 Task: Look for space in Nedumangād, India from 9th June, 2023 to 11th June, 2023 for 2 adults in price range Rs.6000 to Rs.10000. Place can be entire place with 2 bedrooms having 2 beds and 1 bathroom. Property type can be house, flat, guest house. Amenities needed are: wifi, washing machine. Booking option can be shelf check-in. Required host language is English.
Action: Mouse moved to (423, 64)
Screenshot: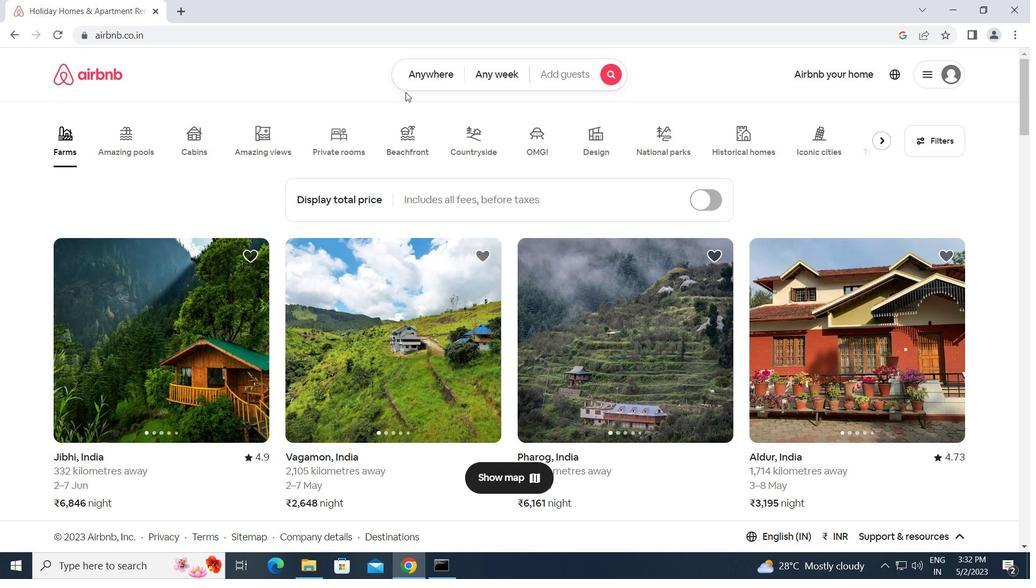 
Action: Mouse pressed left at (423, 64)
Screenshot: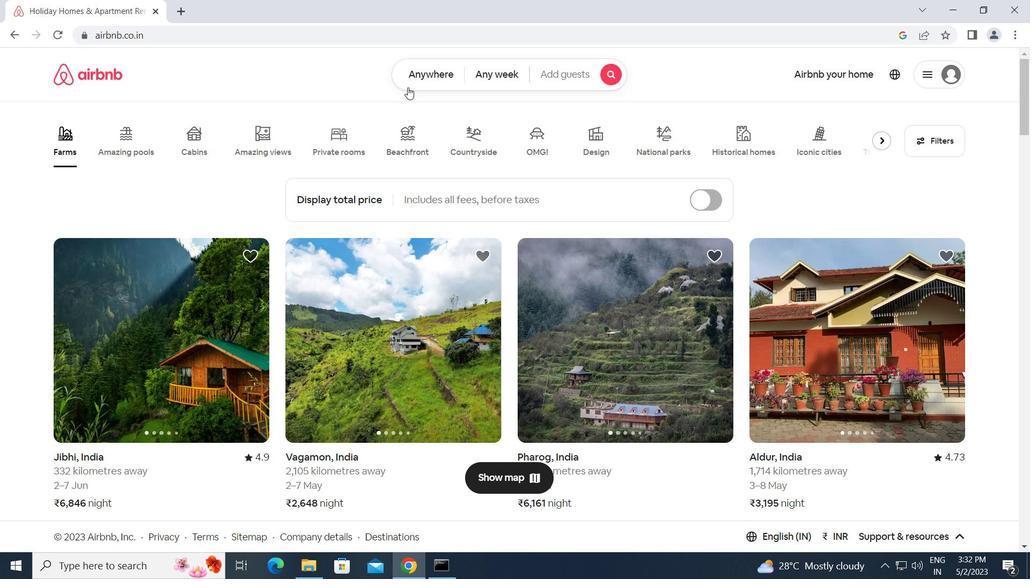 
Action: Mouse moved to (357, 119)
Screenshot: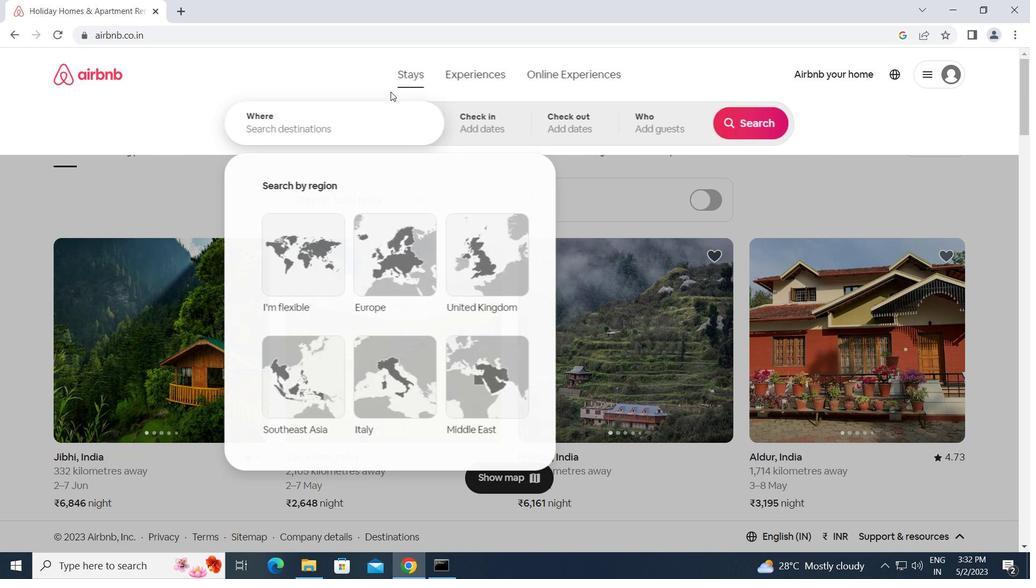 
Action: Mouse pressed left at (357, 119)
Screenshot: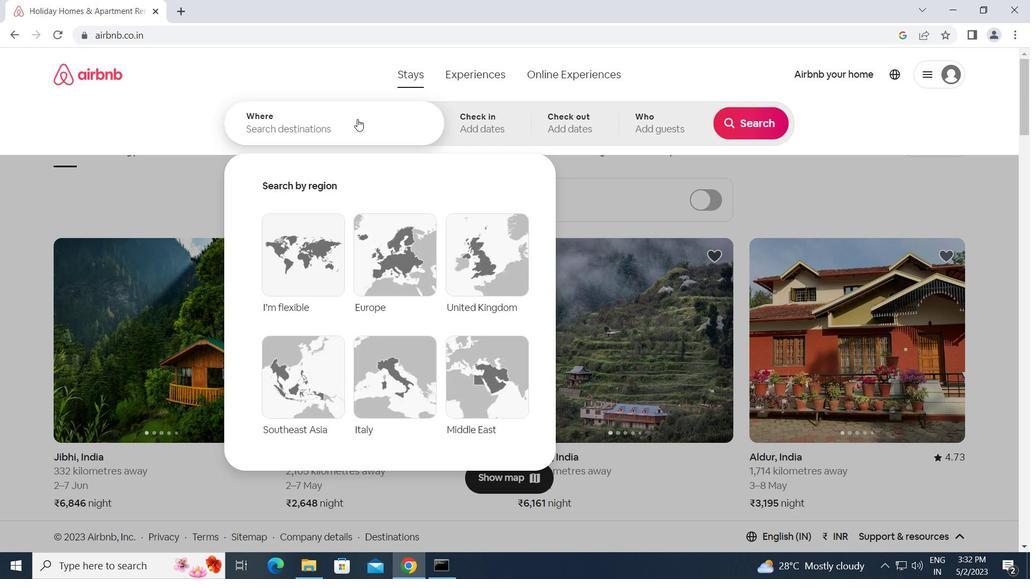 
Action: Key pressed n<Key.caps_lock>edumangad,<Key.space><Key.caps_lock>i<Key.caps_lock>ndia<Key.enter>
Screenshot: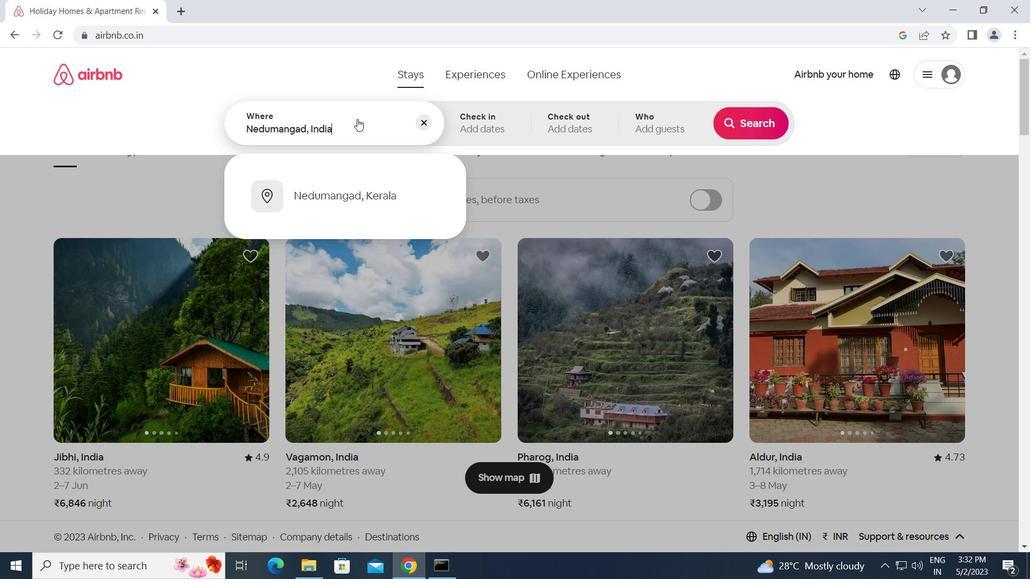 
Action: Mouse moved to (698, 319)
Screenshot: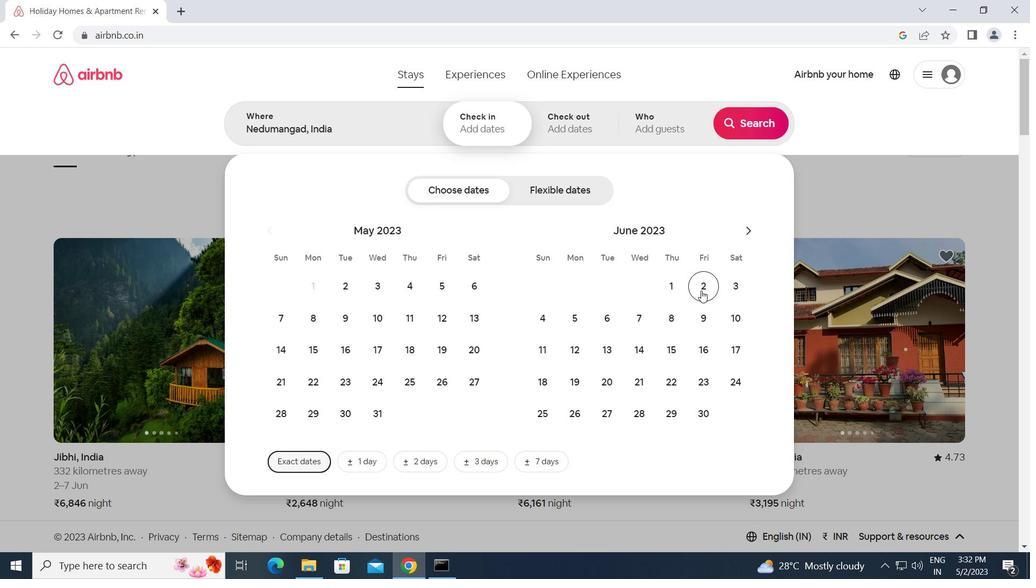 
Action: Mouse pressed left at (698, 319)
Screenshot: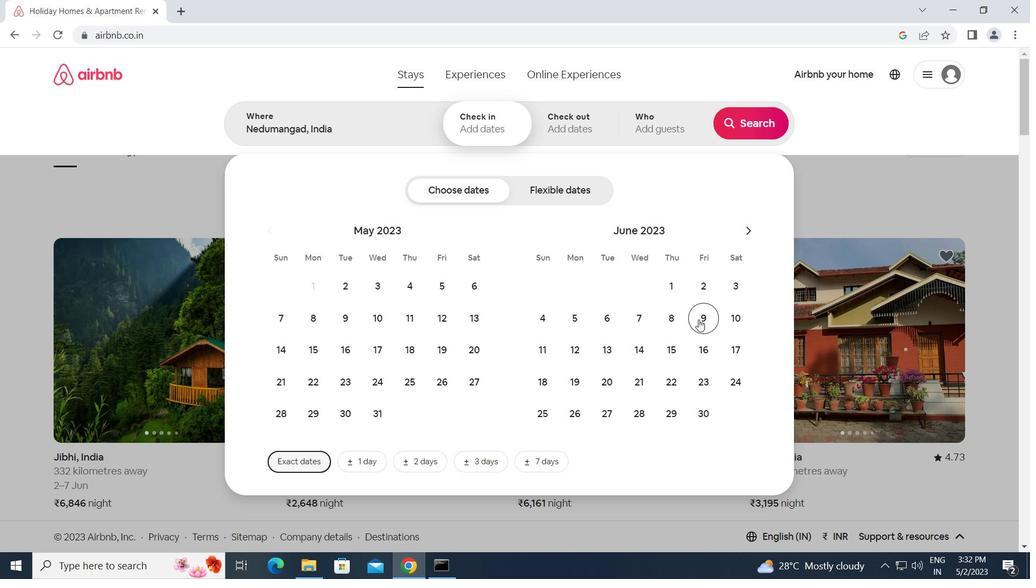 
Action: Mouse moved to (541, 348)
Screenshot: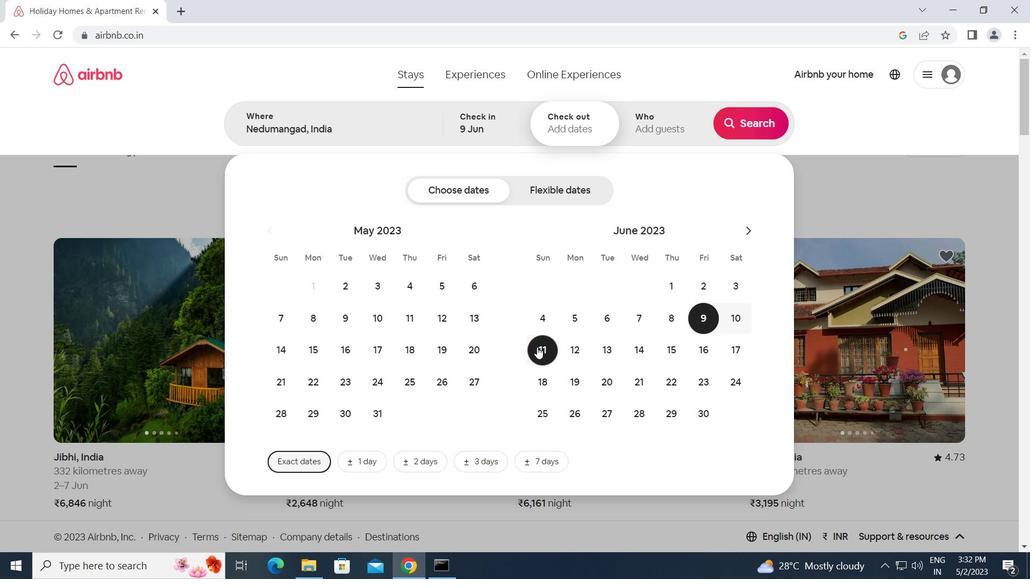 
Action: Mouse pressed left at (541, 348)
Screenshot: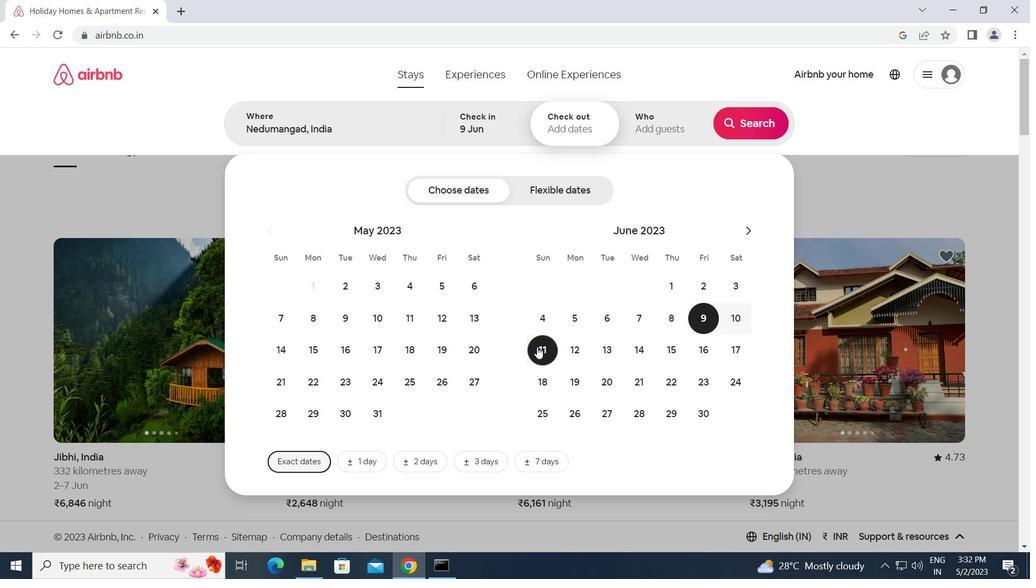 
Action: Mouse moved to (649, 121)
Screenshot: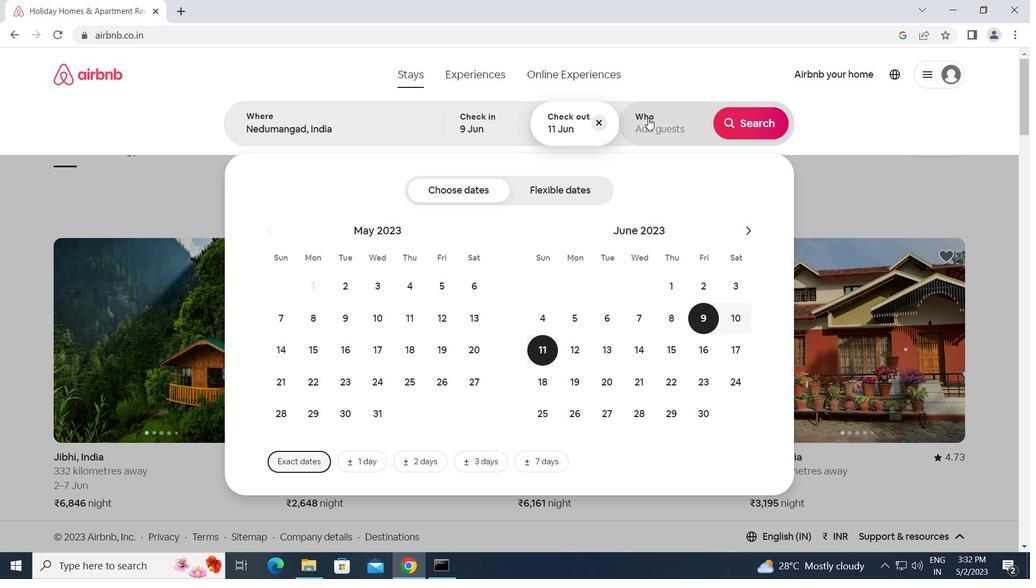 
Action: Mouse pressed left at (649, 121)
Screenshot: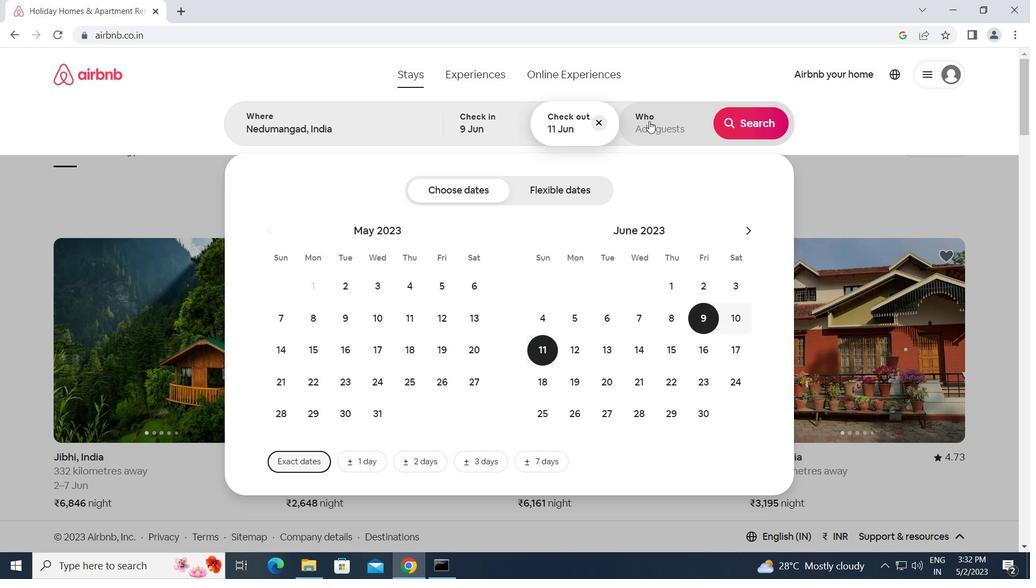 
Action: Mouse moved to (762, 196)
Screenshot: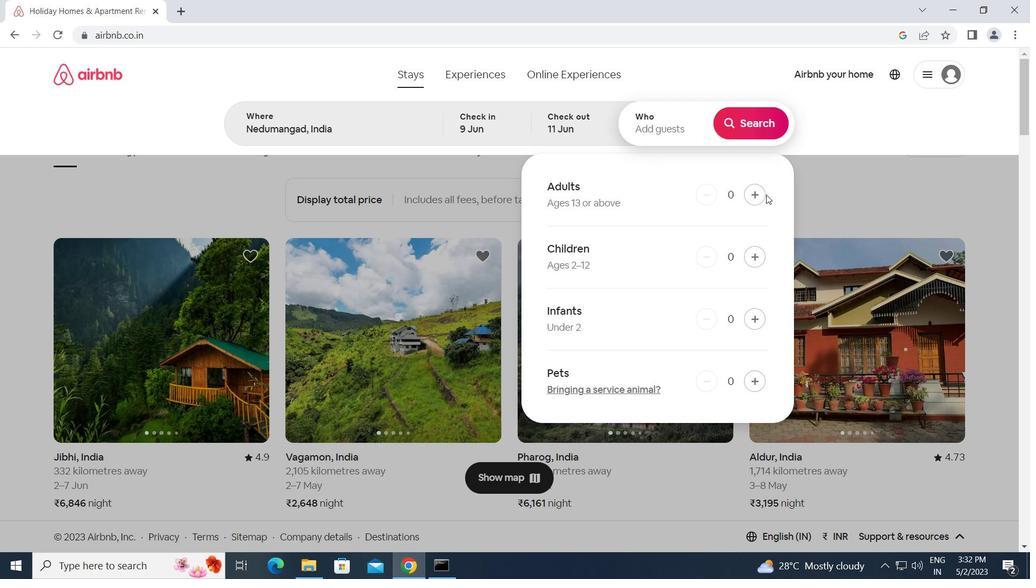 
Action: Mouse pressed left at (762, 196)
Screenshot: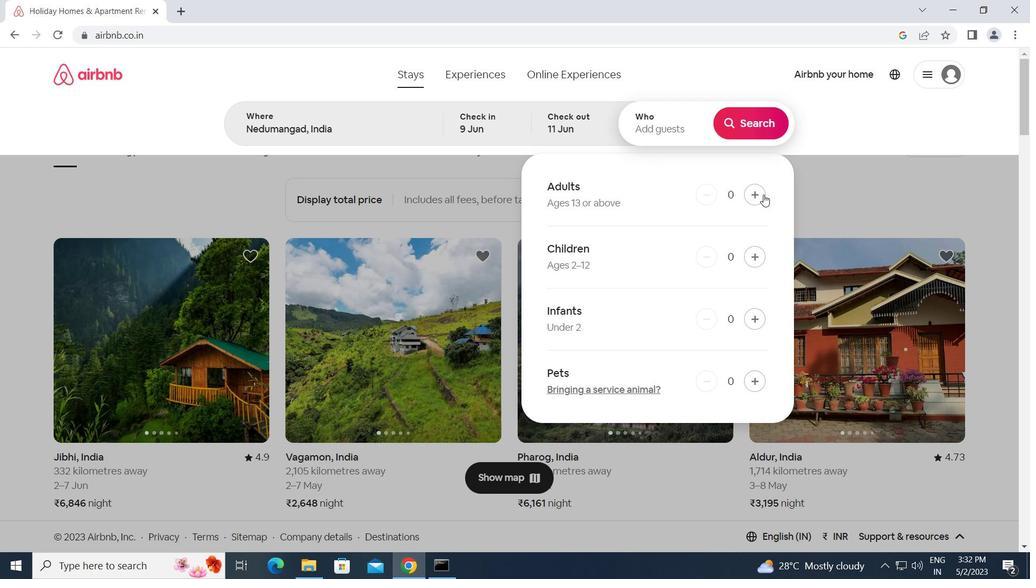 
Action: Mouse moved to (761, 196)
Screenshot: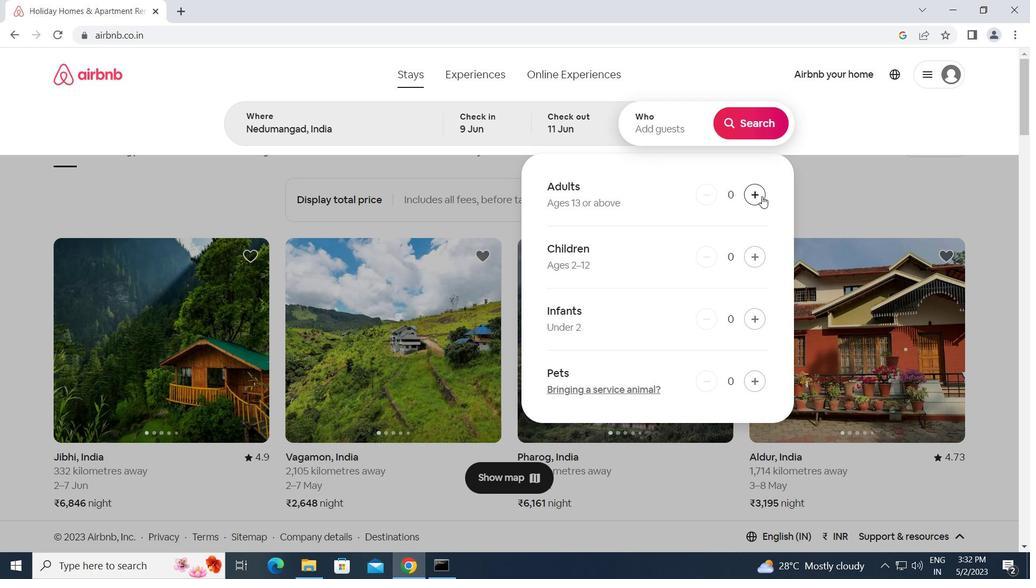 
Action: Mouse pressed left at (761, 196)
Screenshot: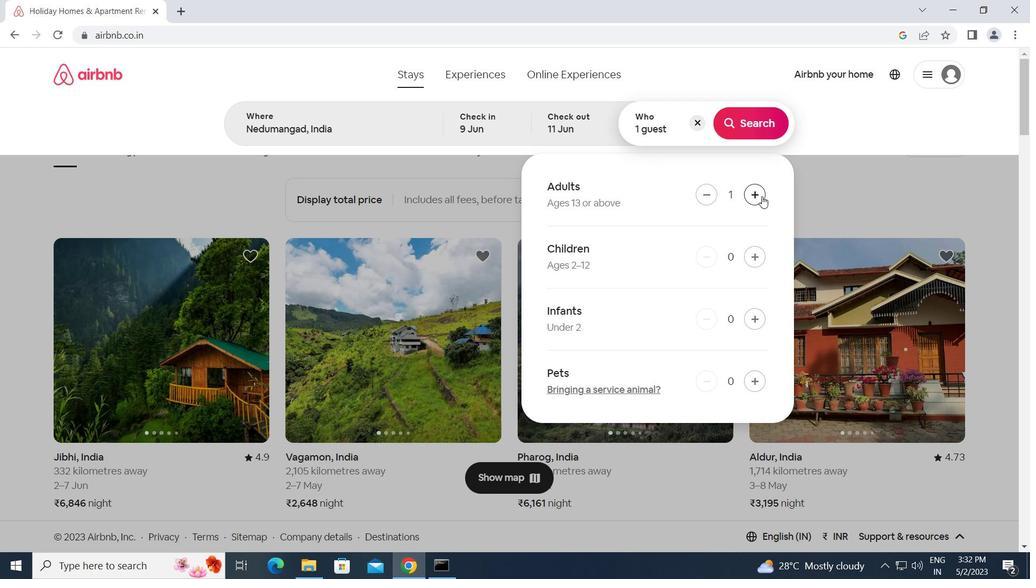 
Action: Mouse moved to (742, 126)
Screenshot: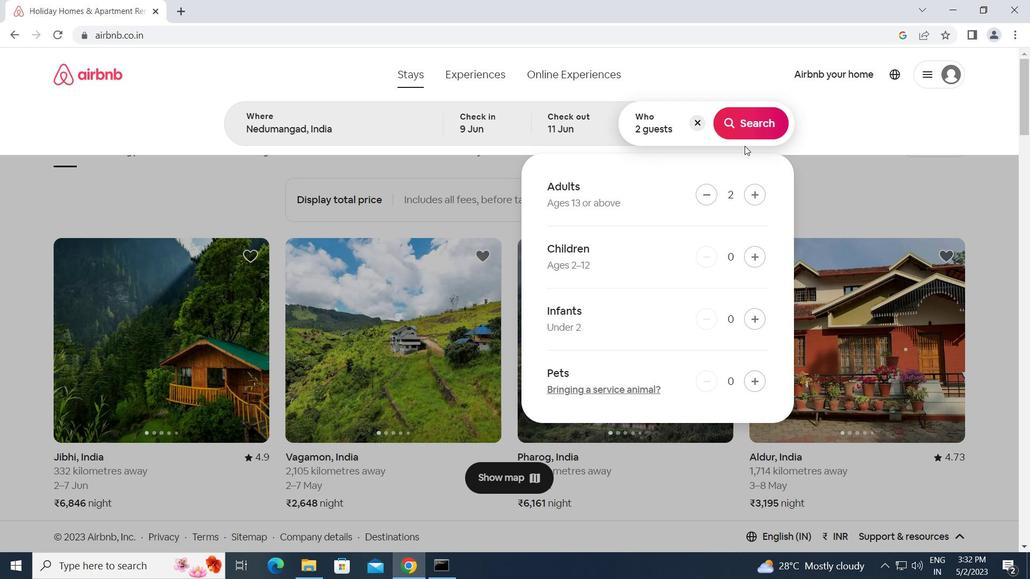 
Action: Mouse pressed left at (742, 126)
Screenshot: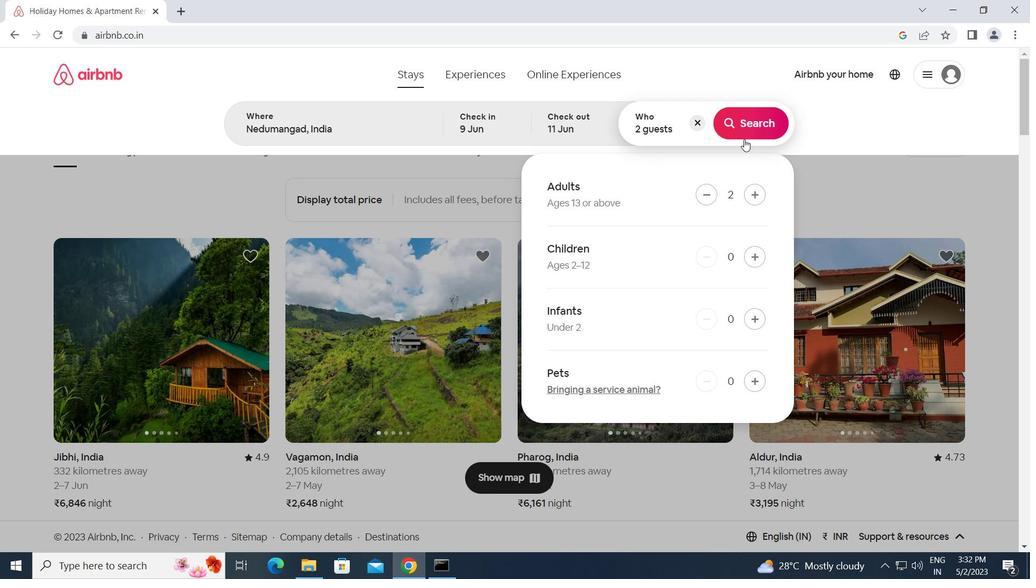
Action: Mouse moved to (983, 129)
Screenshot: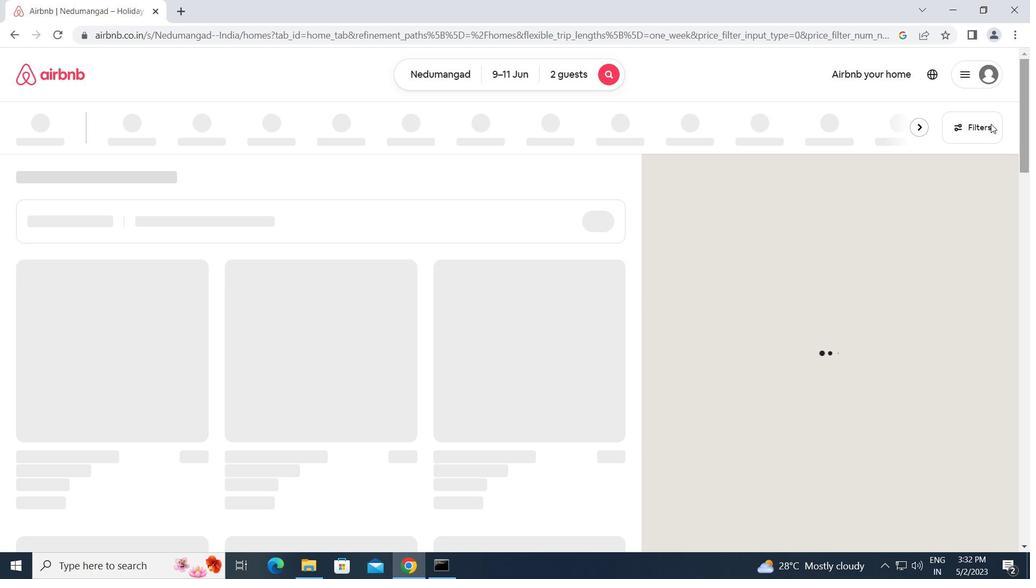 
Action: Mouse pressed left at (983, 129)
Screenshot: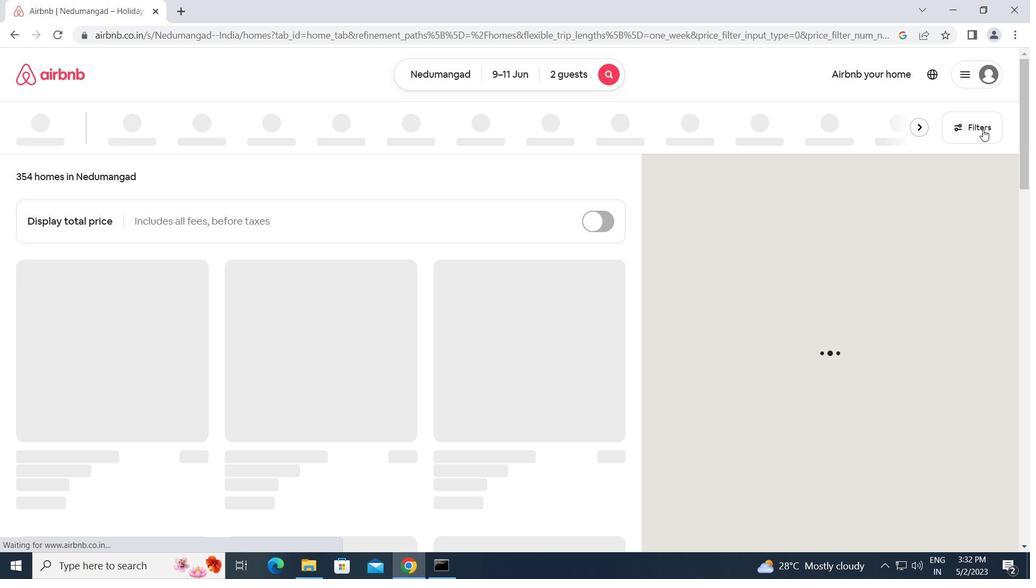 
Action: Mouse moved to (346, 299)
Screenshot: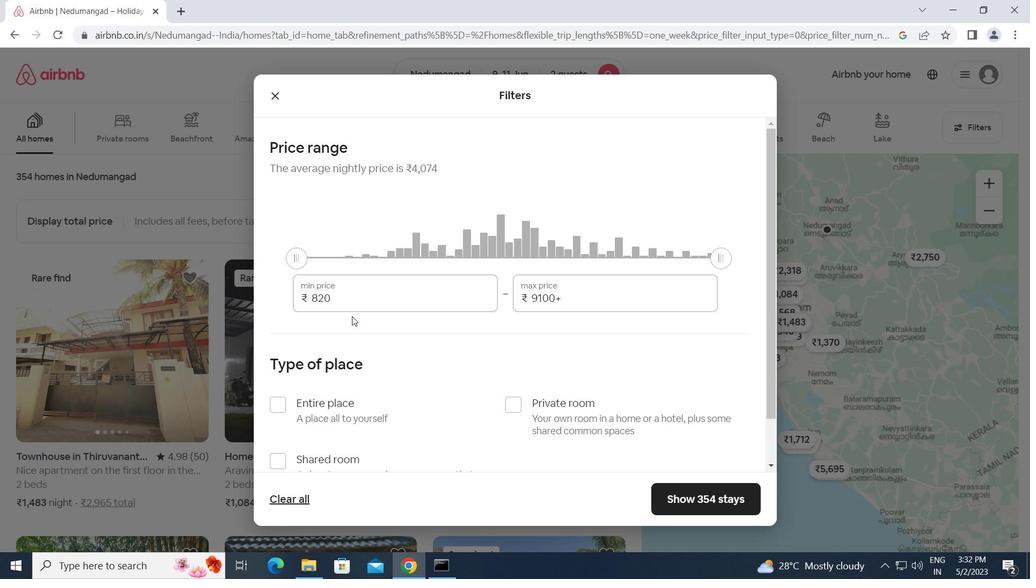 
Action: Mouse pressed left at (346, 299)
Screenshot: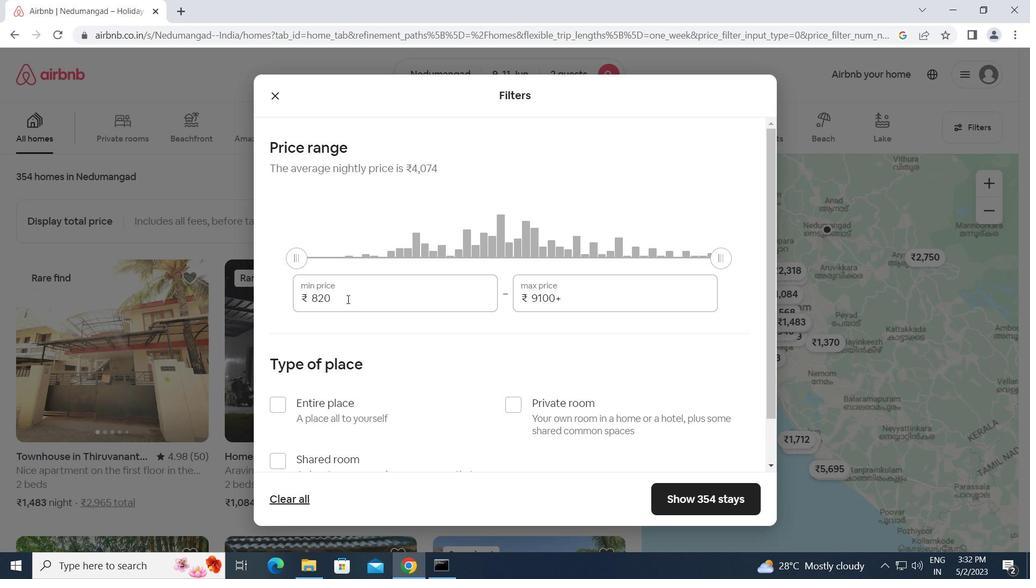 
Action: Mouse moved to (305, 304)
Screenshot: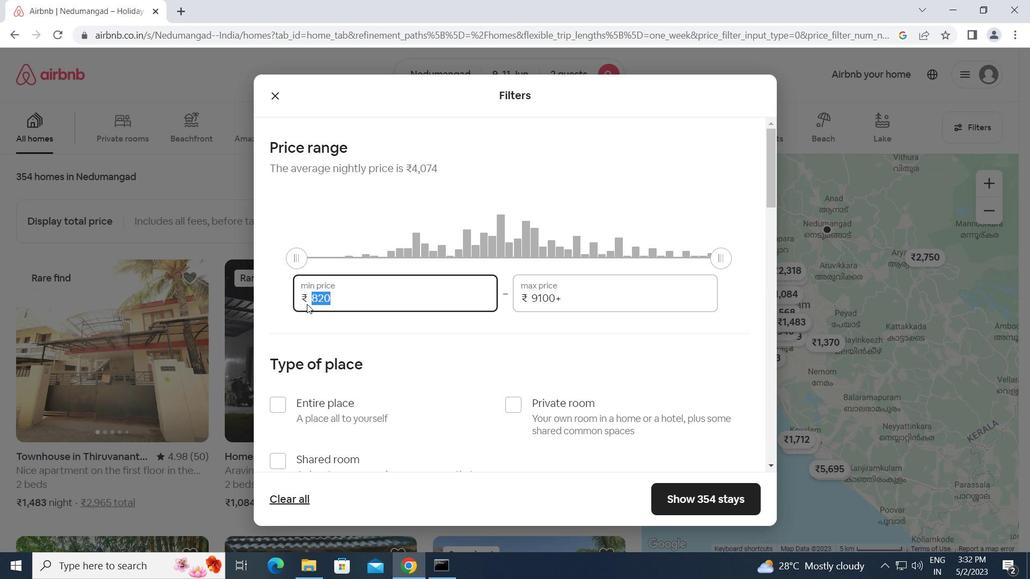 
Action: Key pressed 6000<Key.tab>10000
Screenshot: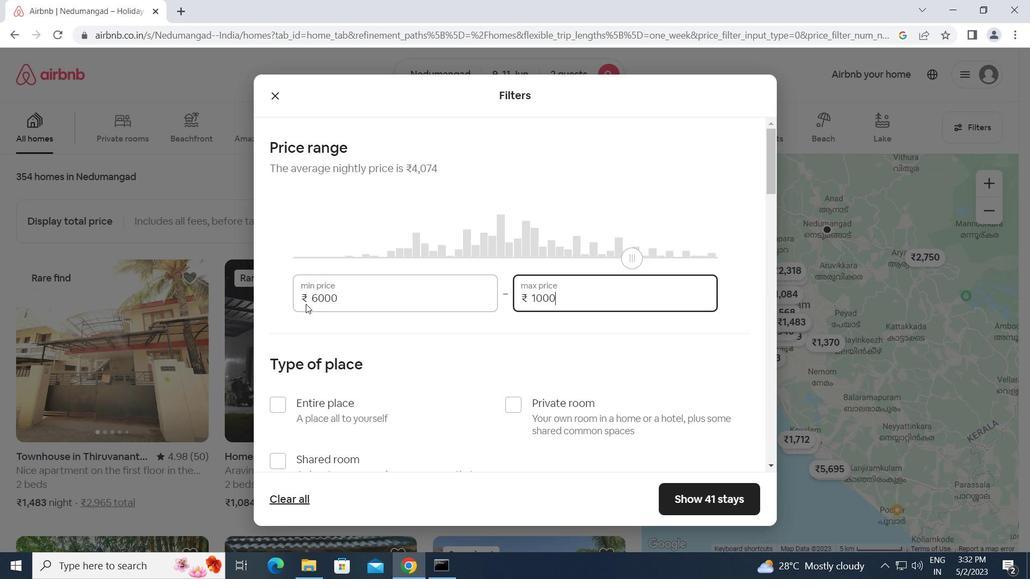 
Action: Mouse moved to (276, 400)
Screenshot: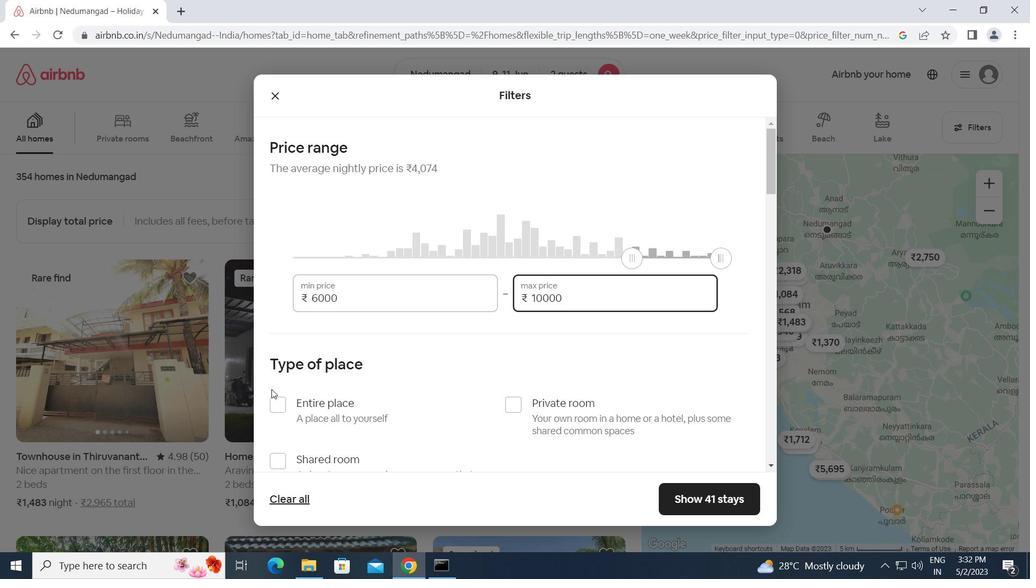 
Action: Mouse pressed left at (276, 400)
Screenshot: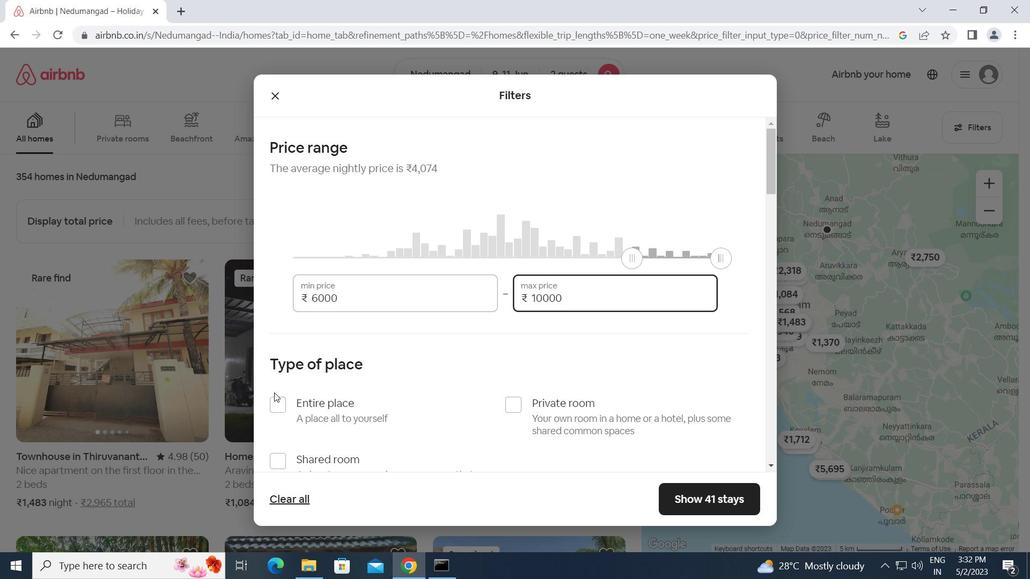 
Action: Mouse moved to (294, 402)
Screenshot: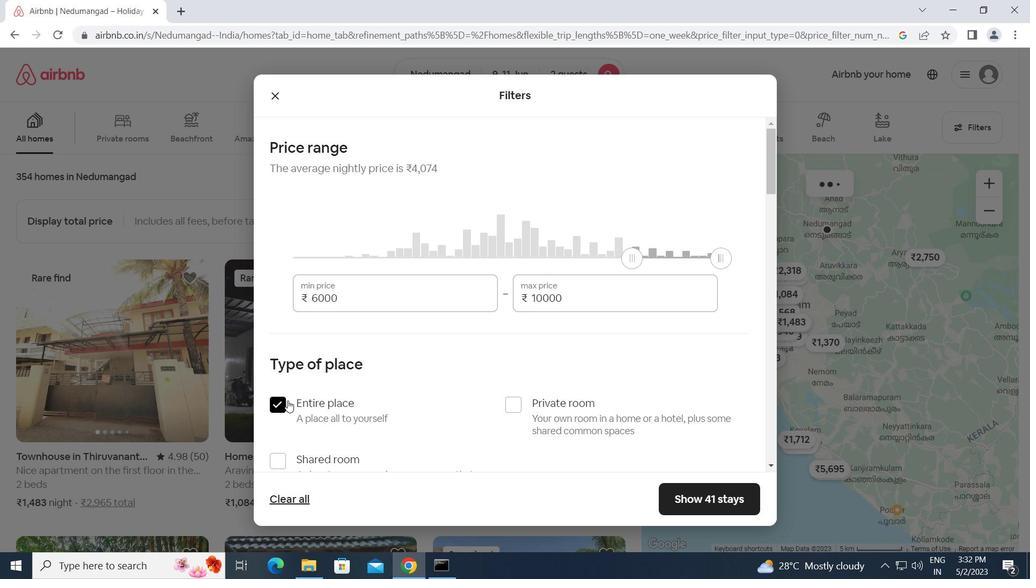 
Action: Mouse scrolled (294, 401) with delta (0, 0)
Screenshot: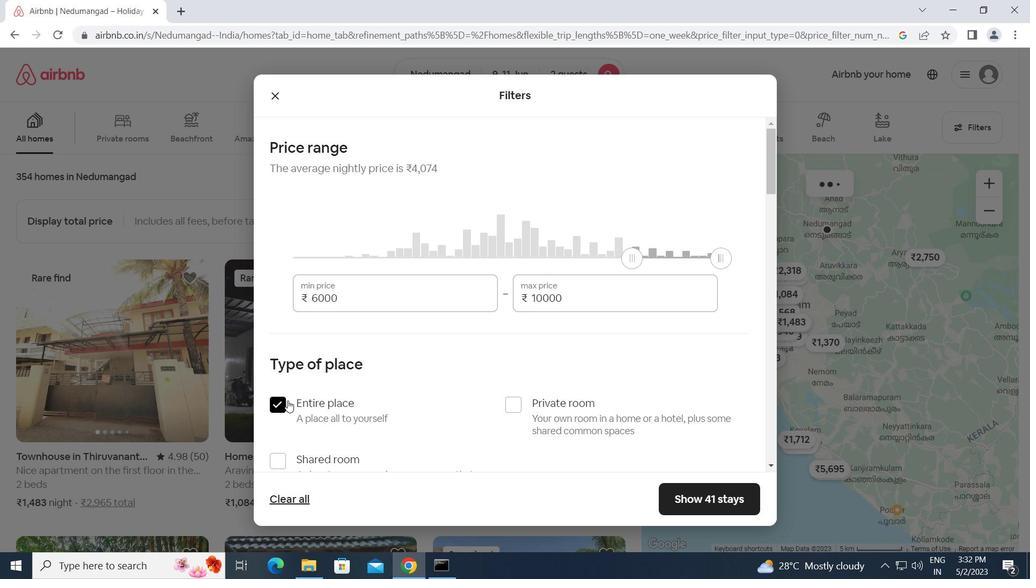 
Action: Mouse scrolled (294, 401) with delta (0, 0)
Screenshot: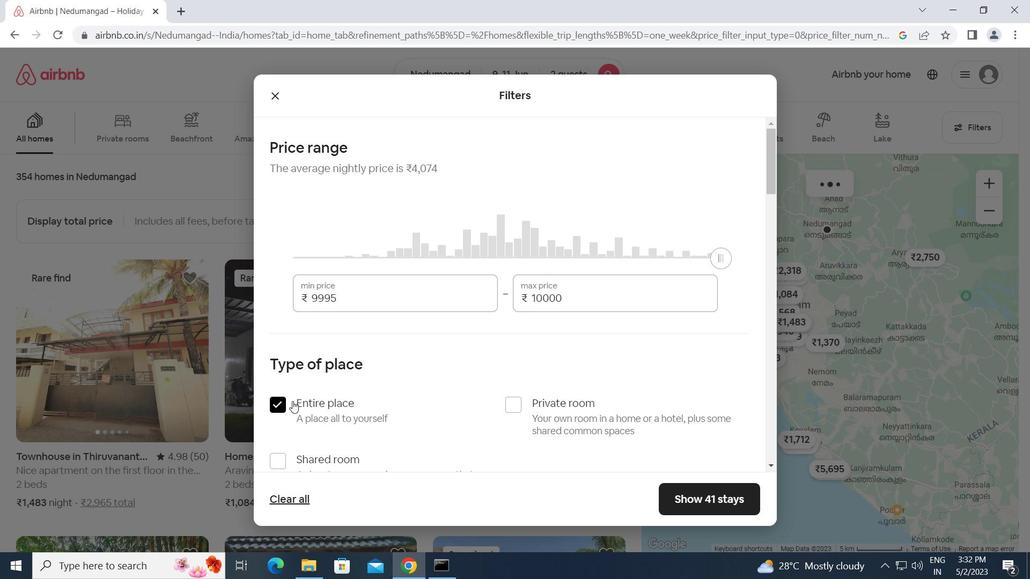 
Action: Mouse scrolled (294, 401) with delta (0, 0)
Screenshot: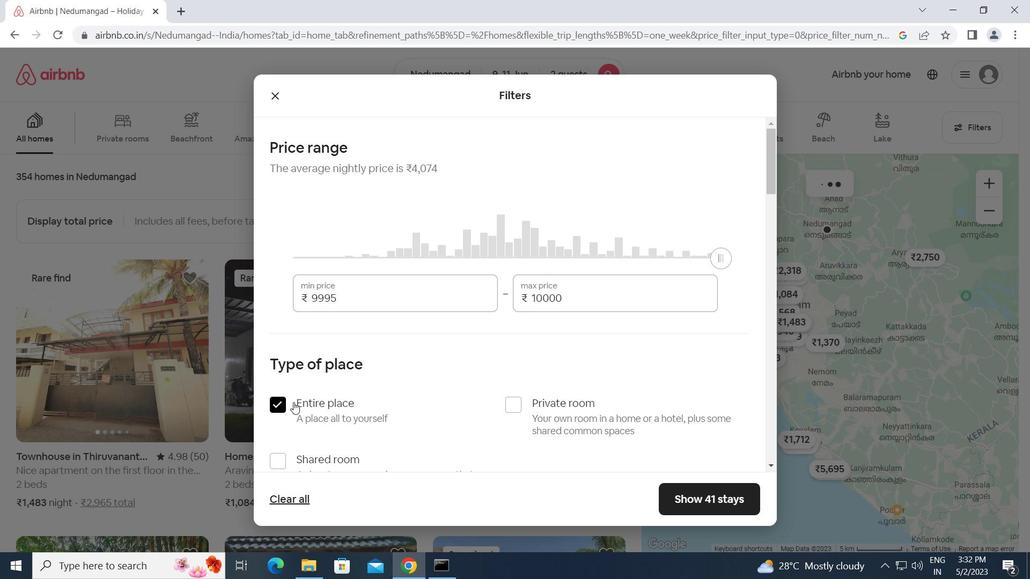 
Action: Mouse moved to (374, 390)
Screenshot: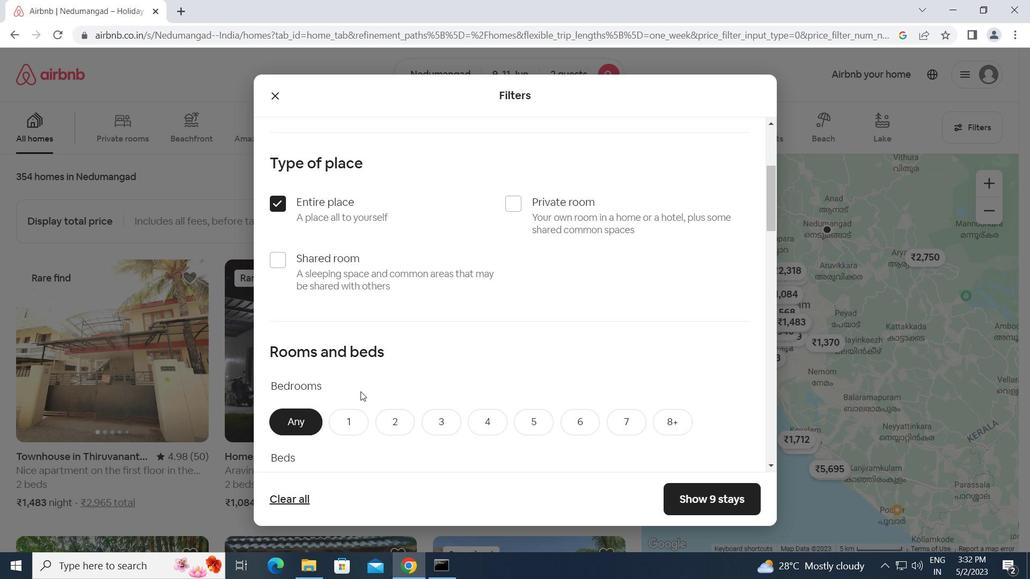 
Action: Mouse scrolled (374, 390) with delta (0, 0)
Screenshot: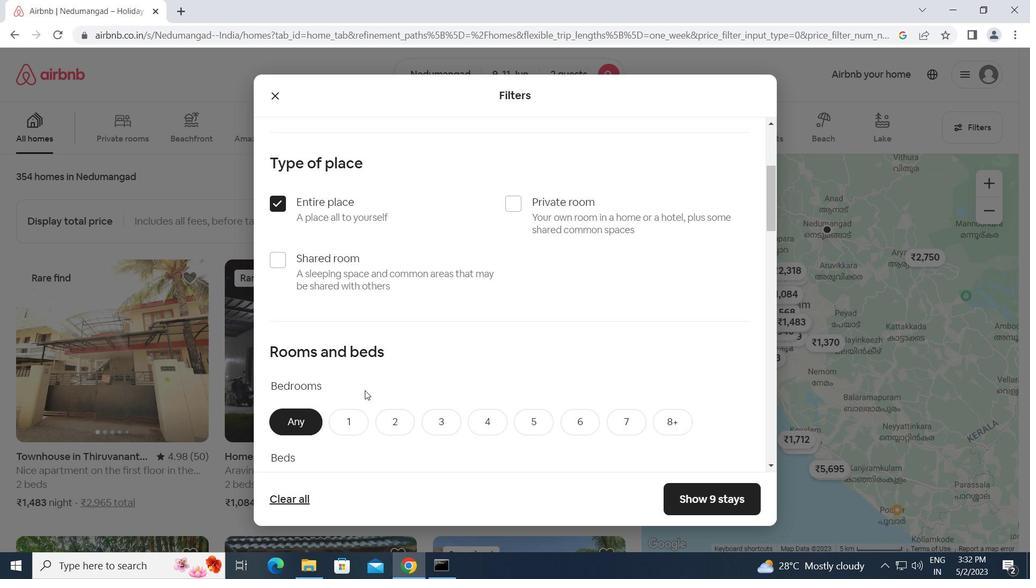 
Action: Mouse scrolled (374, 390) with delta (0, 0)
Screenshot: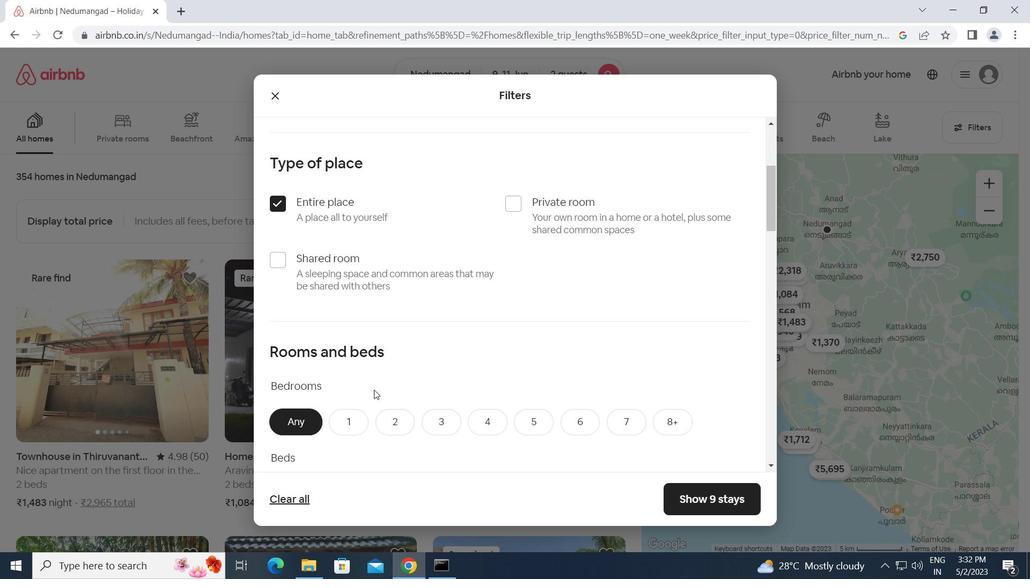 
Action: Mouse moved to (397, 284)
Screenshot: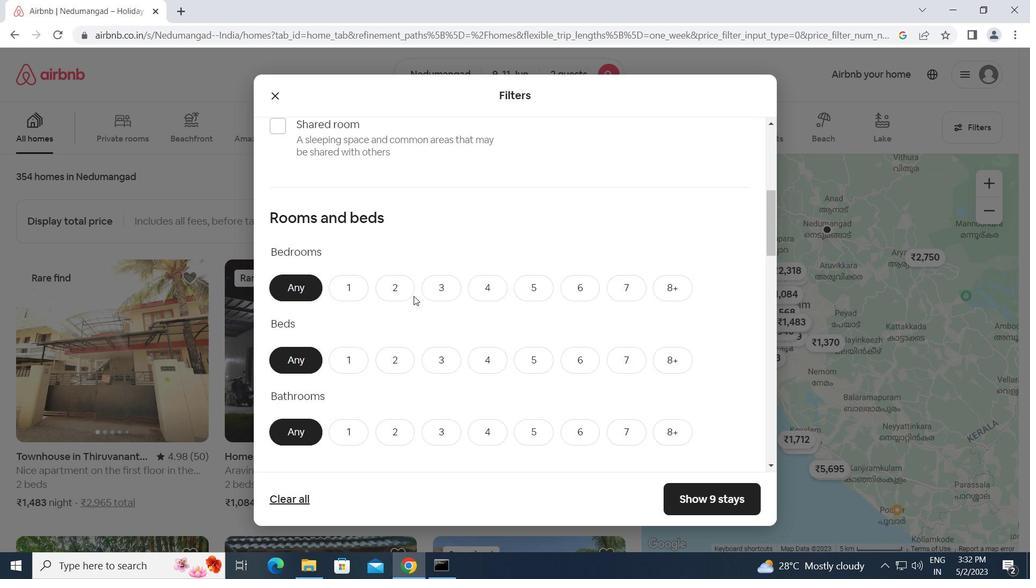 
Action: Mouse pressed left at (397, 284)
Screenshot: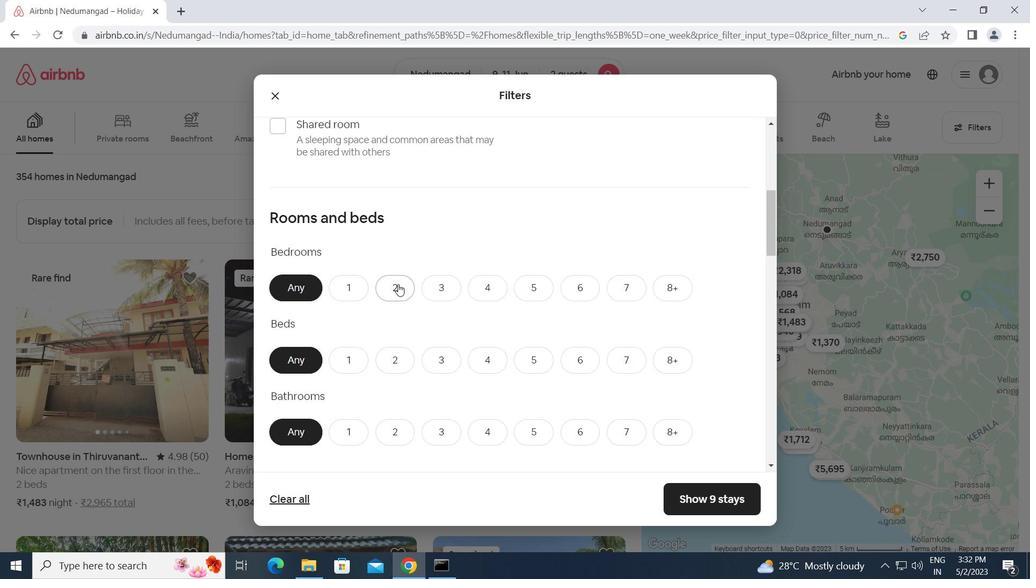 
Action: Mouse moved to (401, 352)
Screenshot: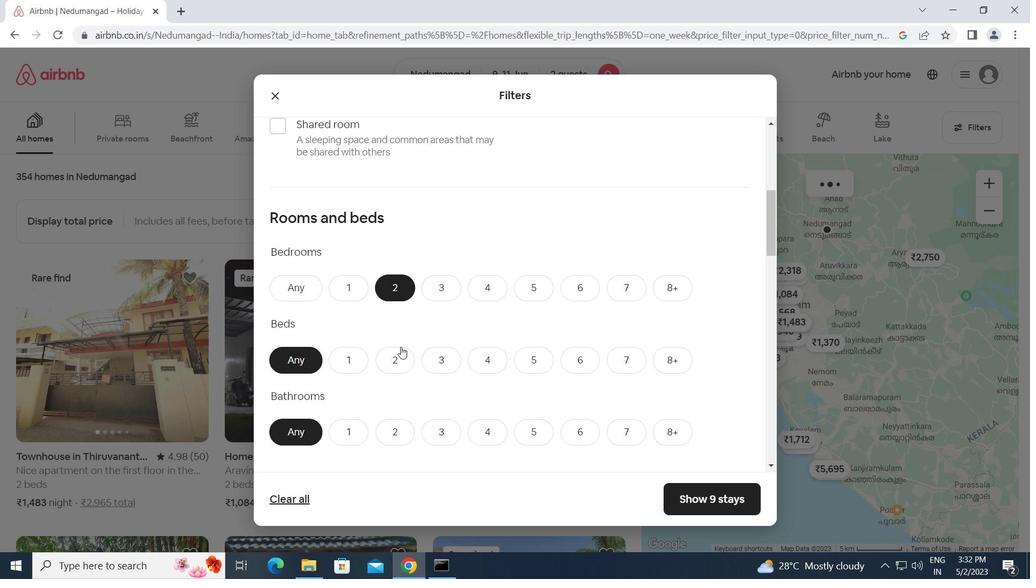 
Action: Mouse pressed left at (401, 352)
Screenshot: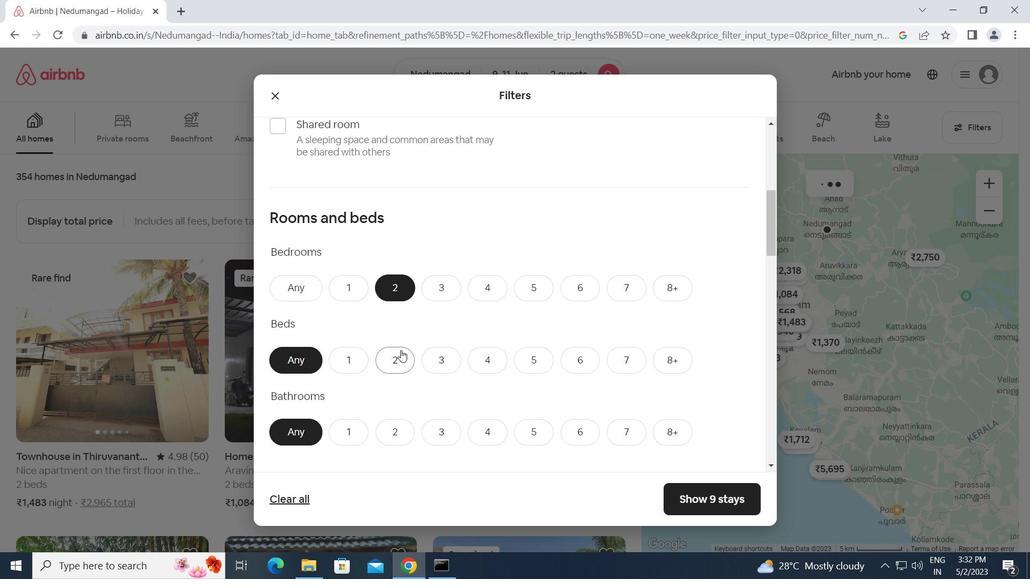 
Action: Mouse moved to (346, 430)
Screenshot: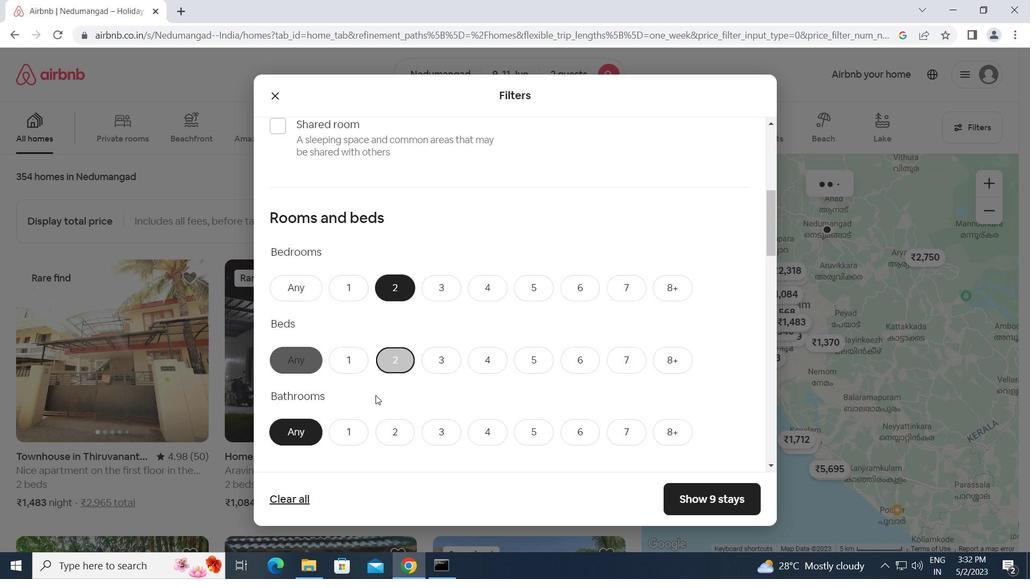 
Action: Mouse pressed left at (346, 430)
Screenshot: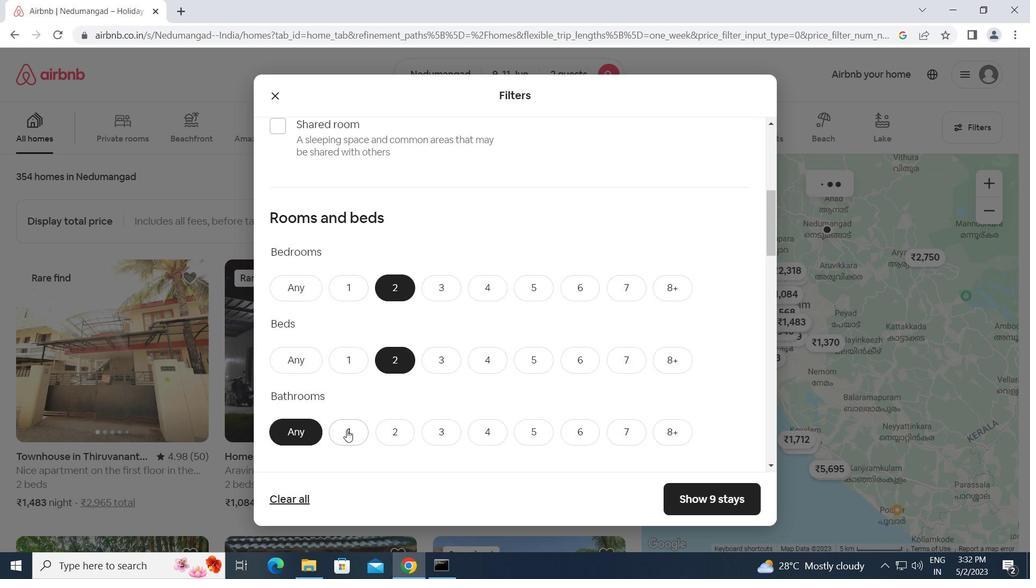 
Action: Mouse moved to (437, 411)
Screenshot: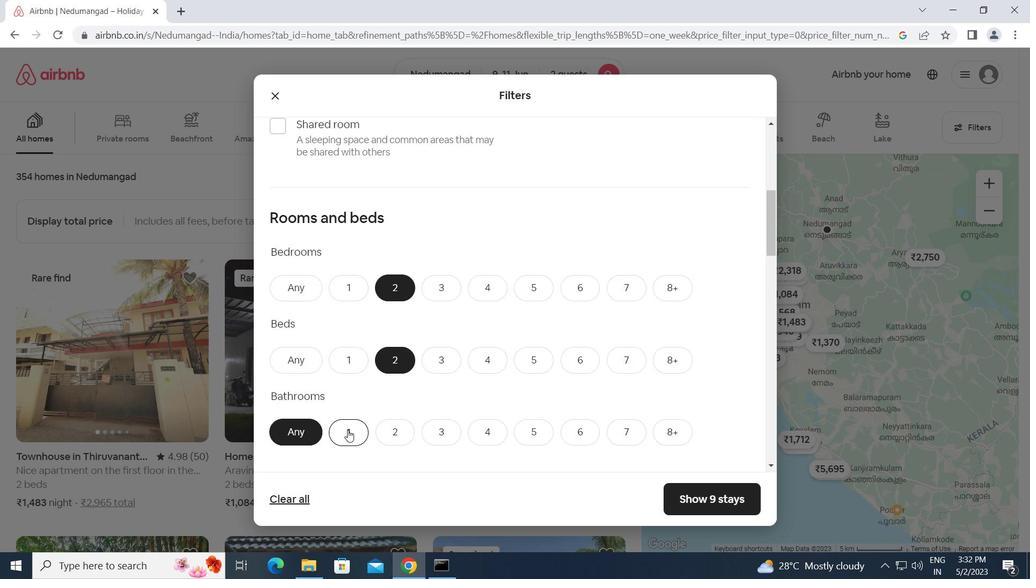
Action: Mouse scrolled (437, 411) with delta (0, 0)
Screenshot: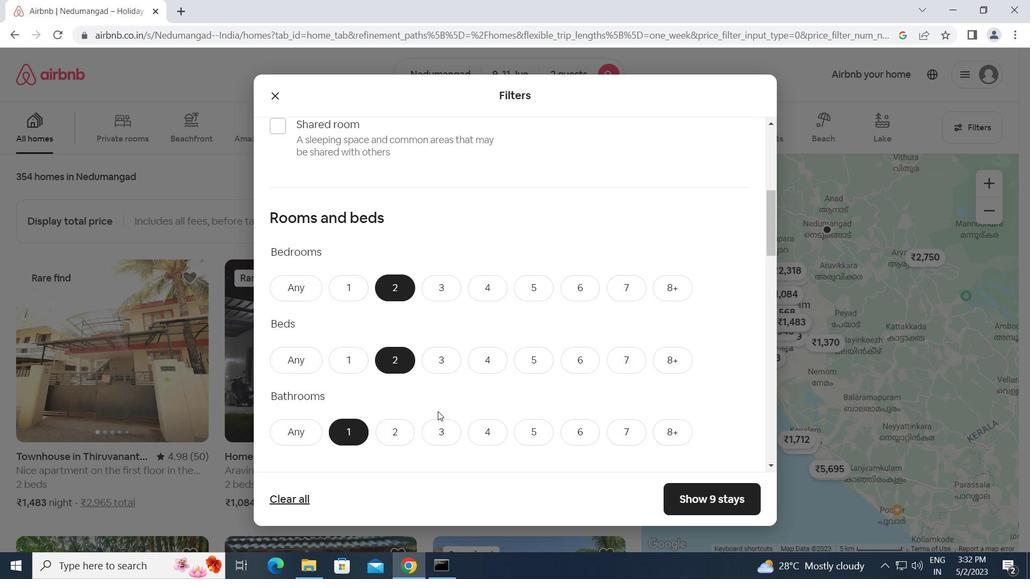 
Action: Mouse scrolled (437, 411) with delta (0, 0)
Screenshot: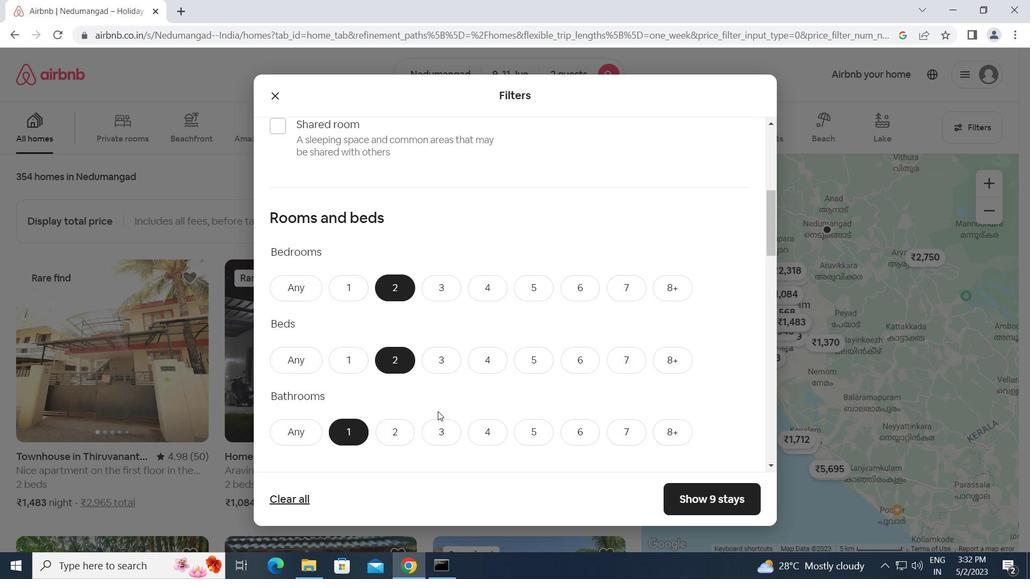 
Action: Mouse moved to (344, 440)
Screenshot: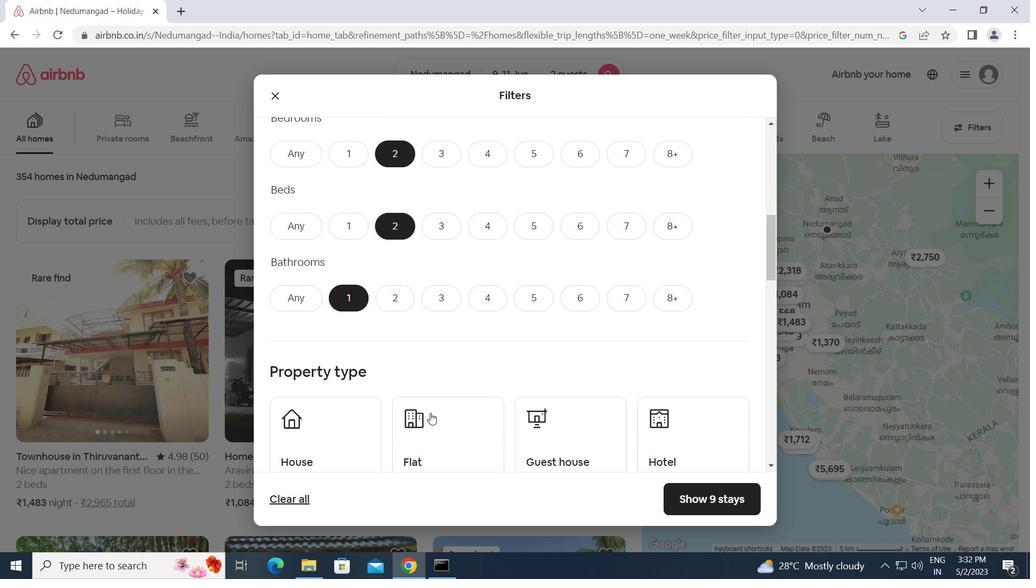 
Action: Mouse pressed left at (344, 440)
Screenshot: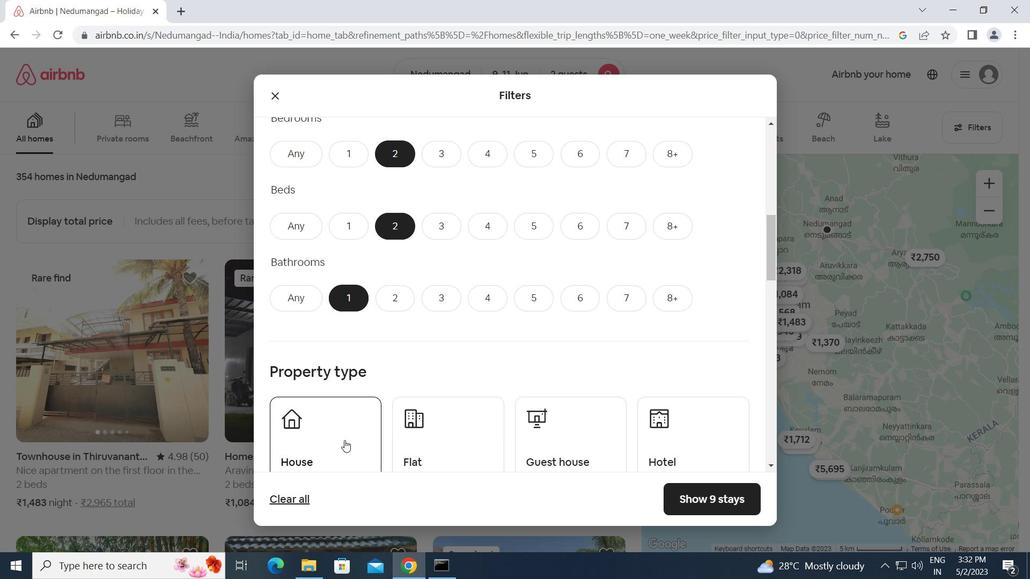 
Action: Mouse moved to (450, 429)
Screenshot: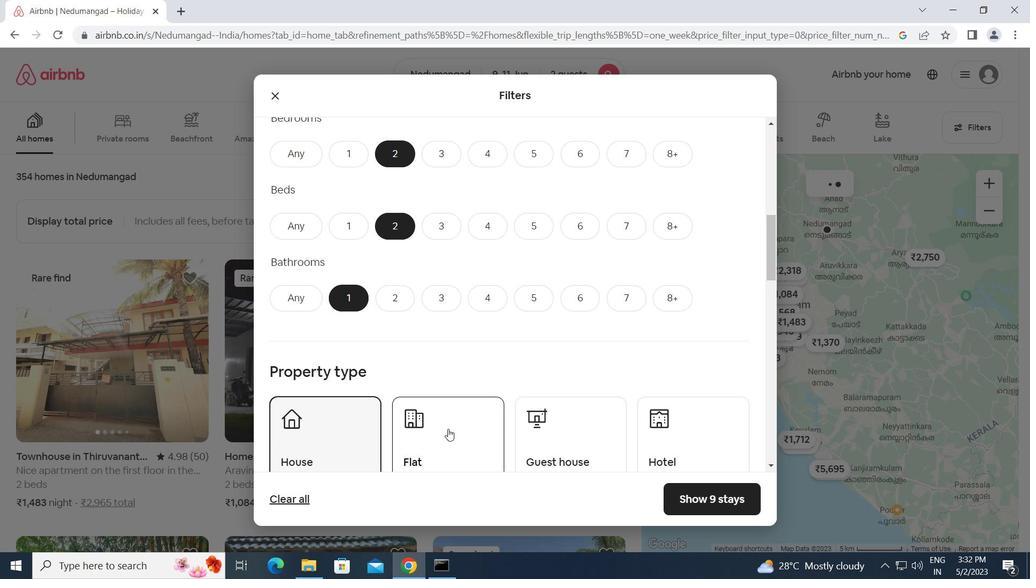 
Action: Mouse pressed left at (450, 429)
Screenshot: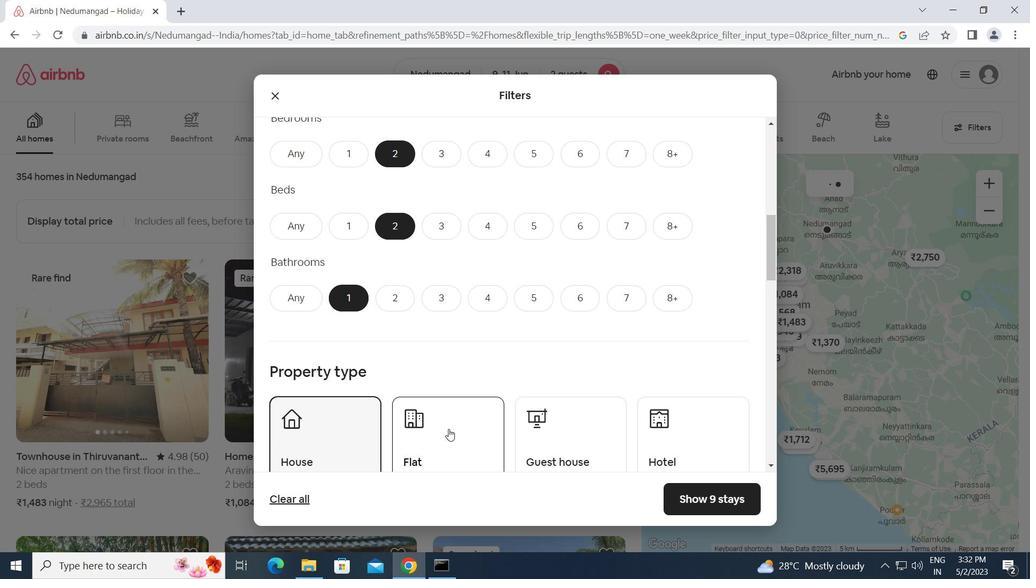 
Action: Mouse moved to (583, 448)
Screenshot: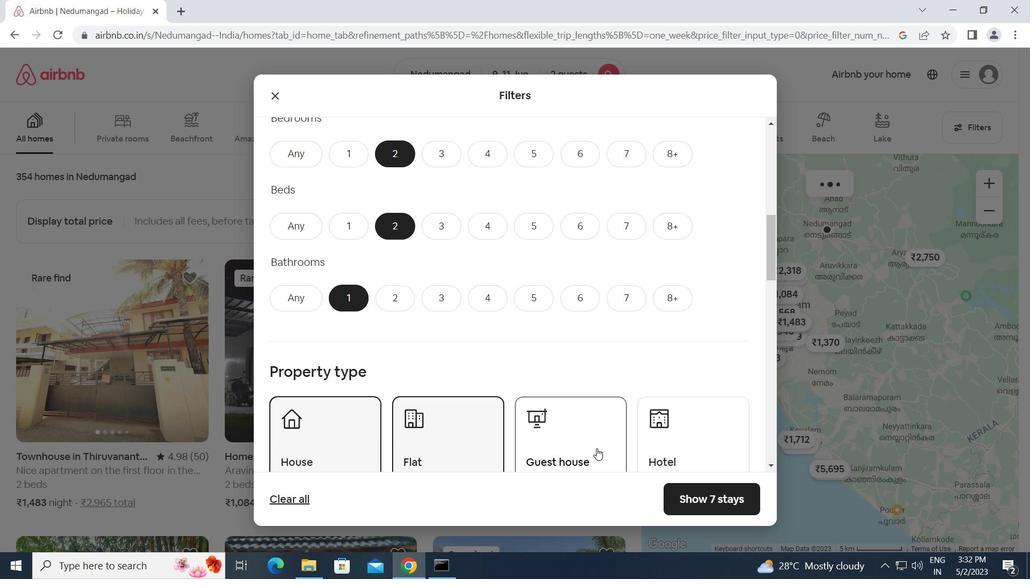 
Action: Mouse pressed left at (583, 448)
Screenshot: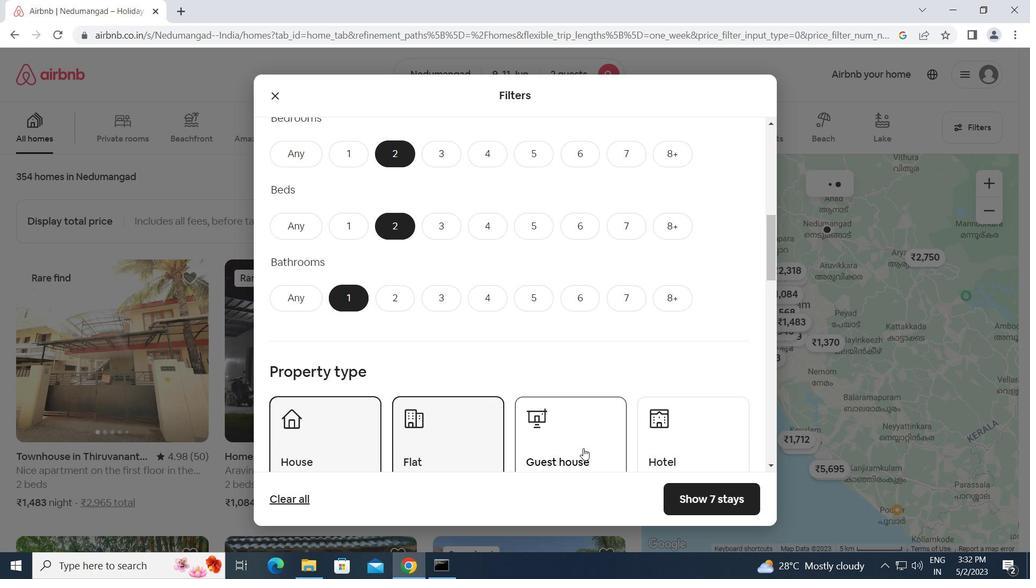 
Action: Mouse moved to (511, 426)
Screenshot: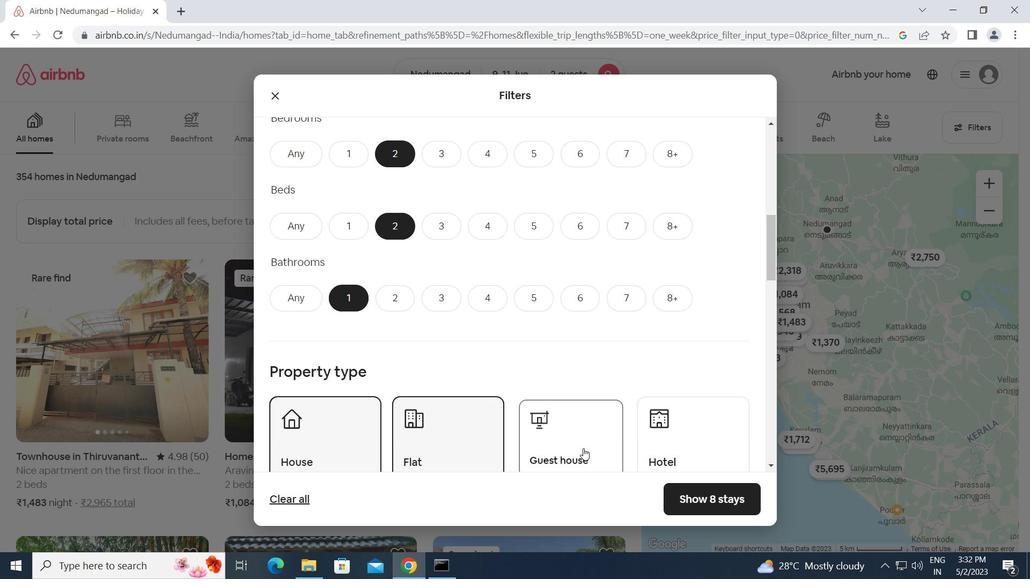 
Action: Mouse scrolled (511, 425) with delta (0, 0)
Screenshot: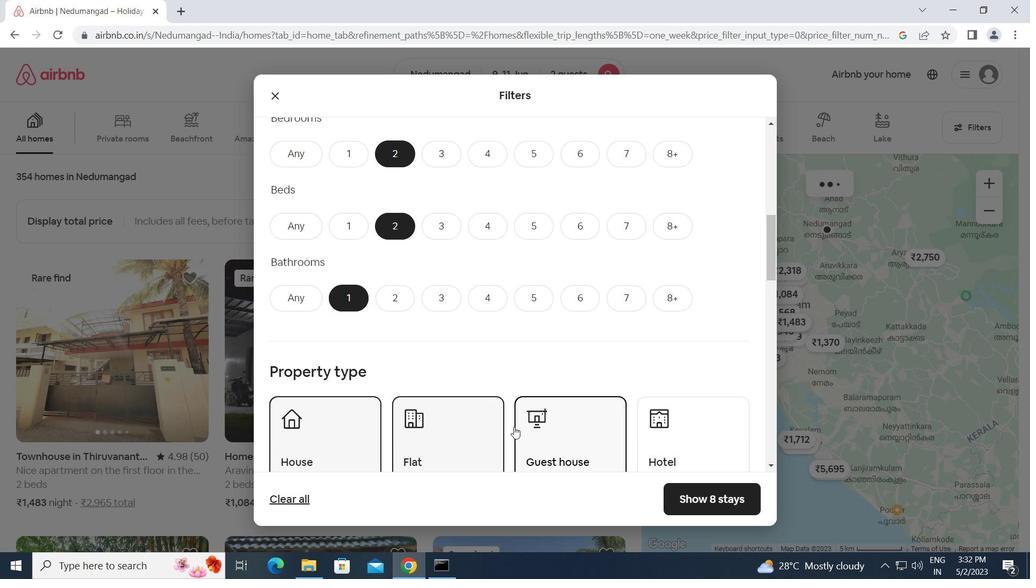 
Action: Mouse scrolled (511, 425) with delta (0, 0)
Screenshot: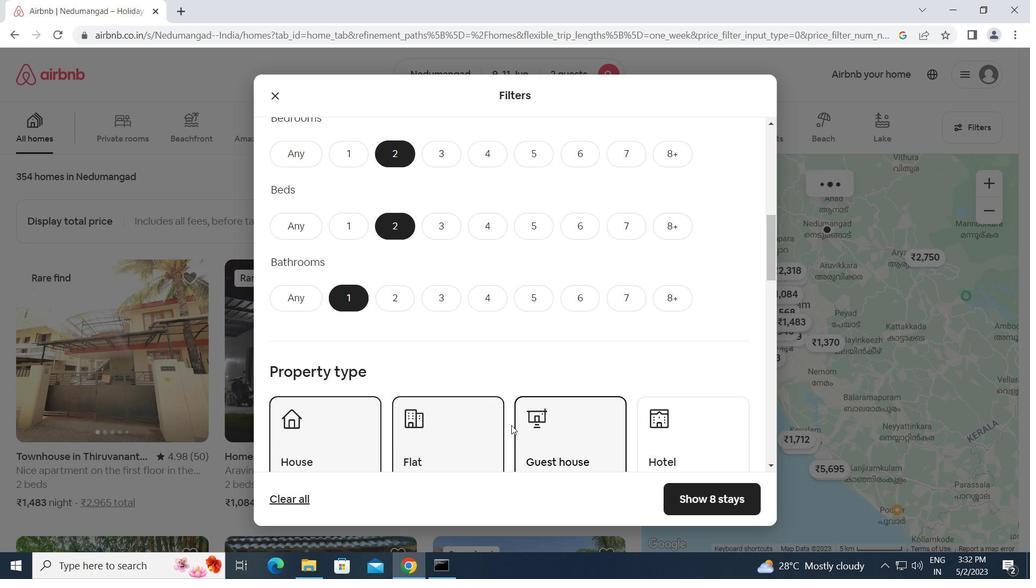 
Action: Mouse scrolled (511, 425) with delta (0, 0)
Screenshot: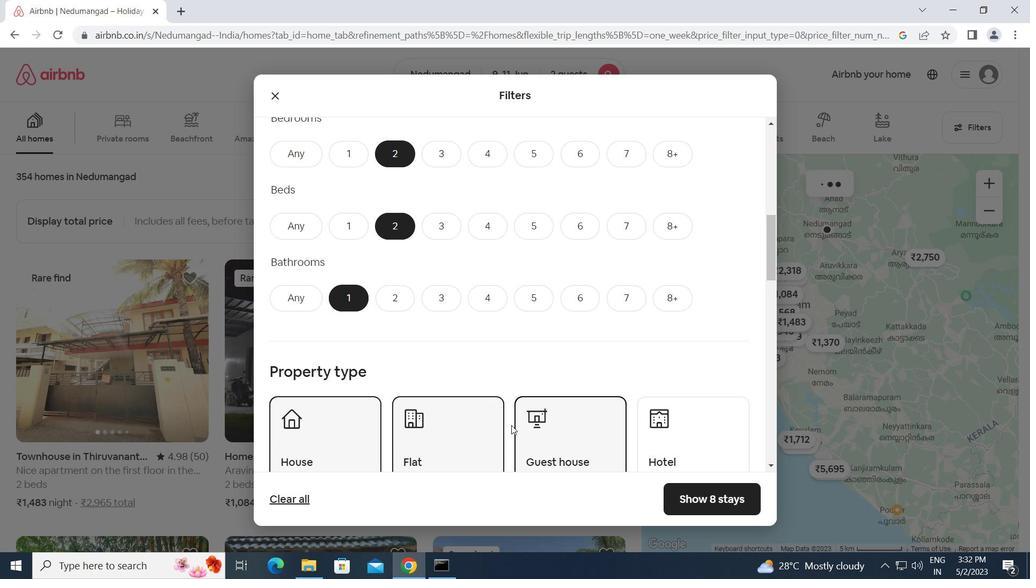 
Action: Mouse moved to (279, 398)
Screenshot: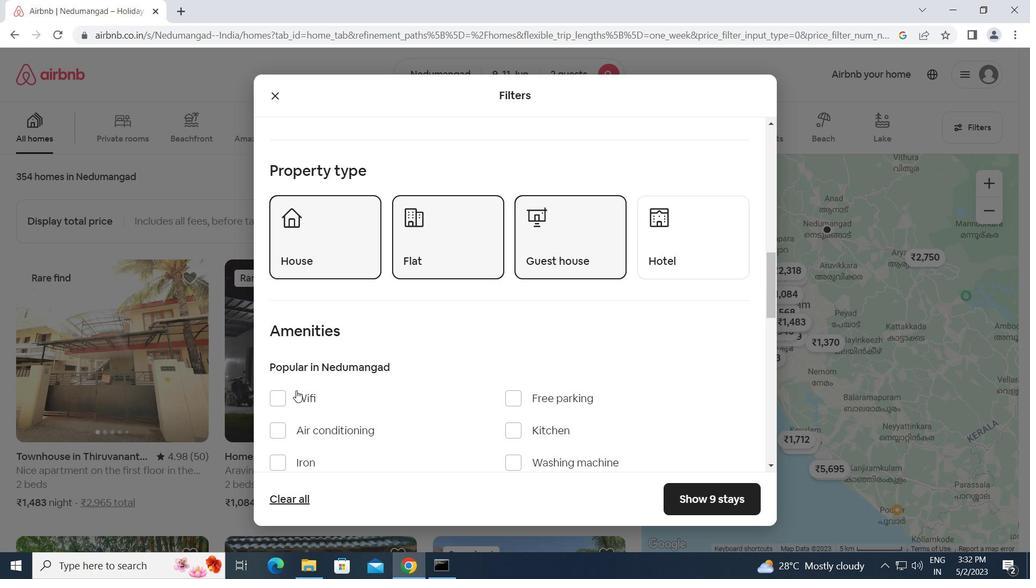 
Action: Mouse pressed left at (279, 398)
Screenshot: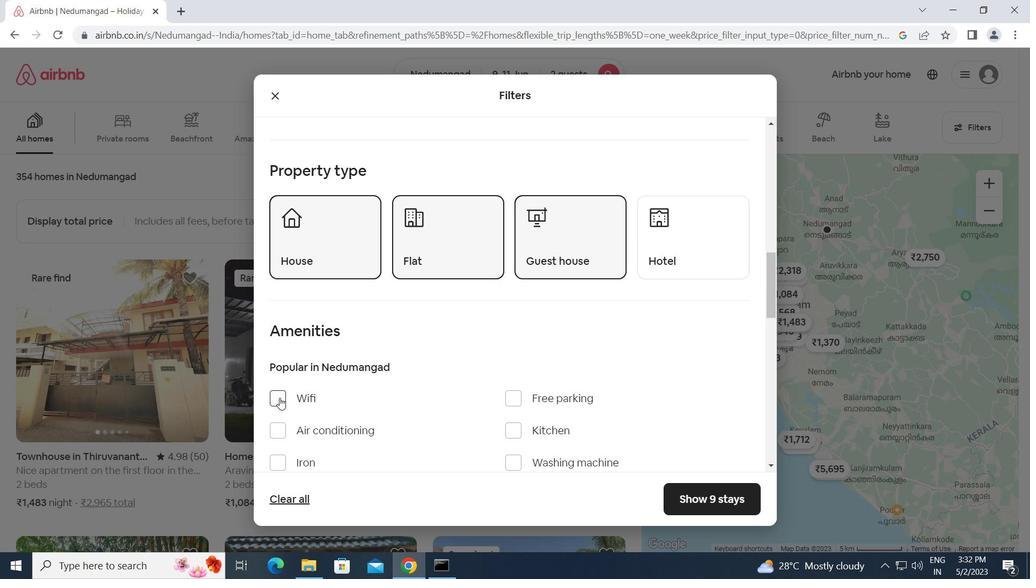 
Action: Mouse moved to (413, 431)
Screenshot: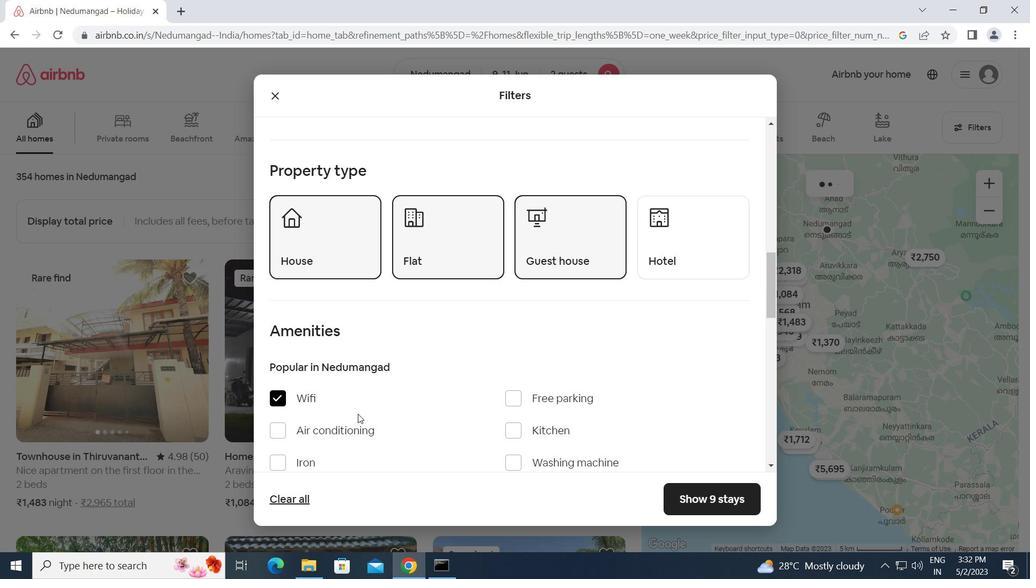 
Action: Mouse scrolled (413, 430) with delta (0, 0)
Screenshot: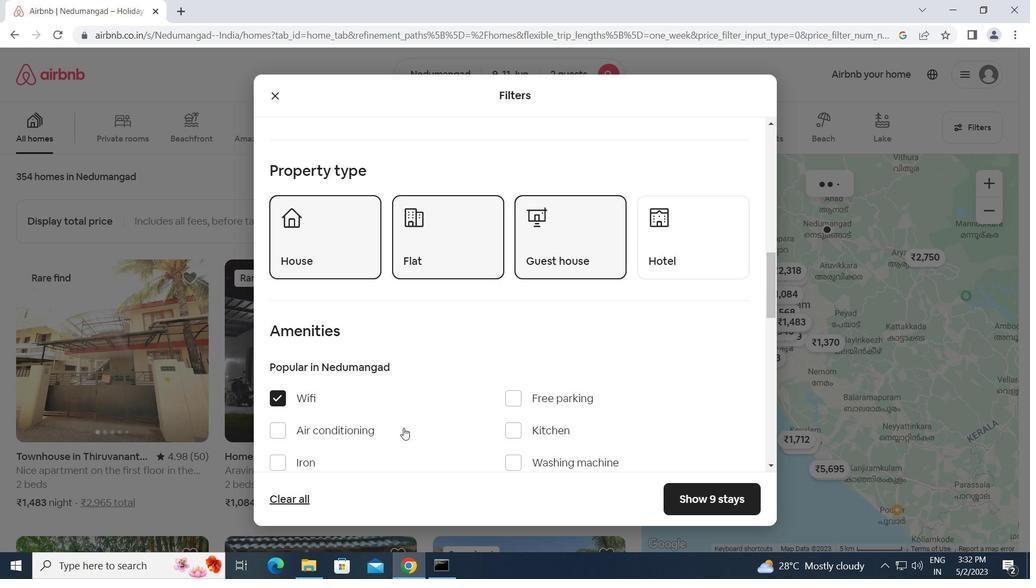 
Action: Mouse scrolled (413, 430) with delta (0, 0)
Screenshot: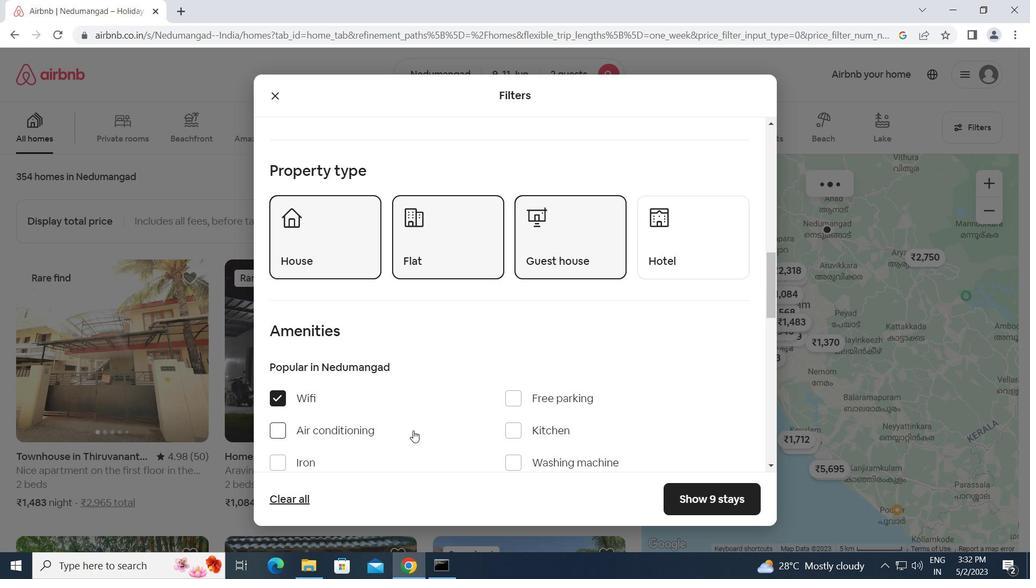 
Action: Mouse moved to (508, 330)
Screenshot: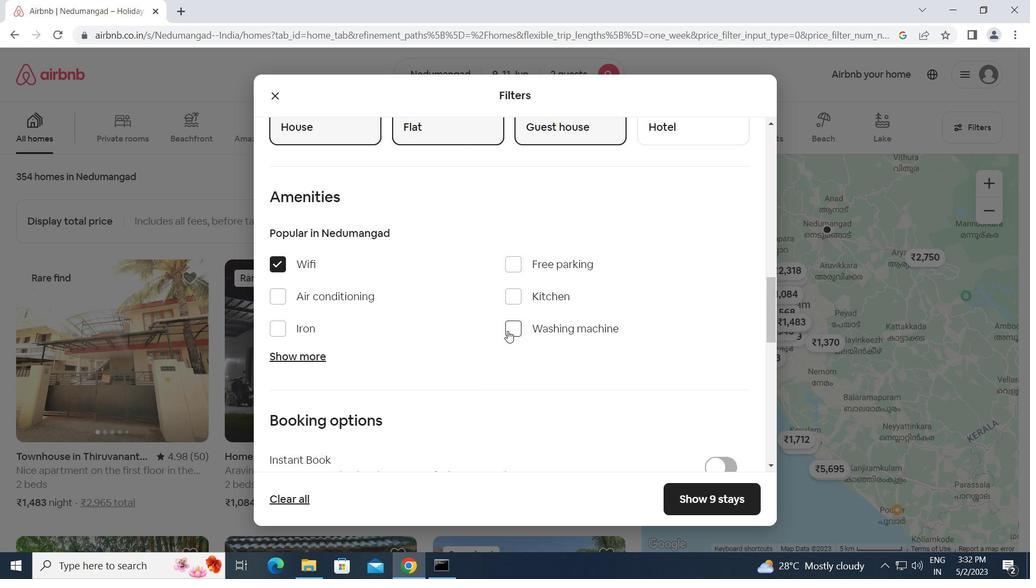 
Action: Mouse pressed left at (508, 330)
Screenshot: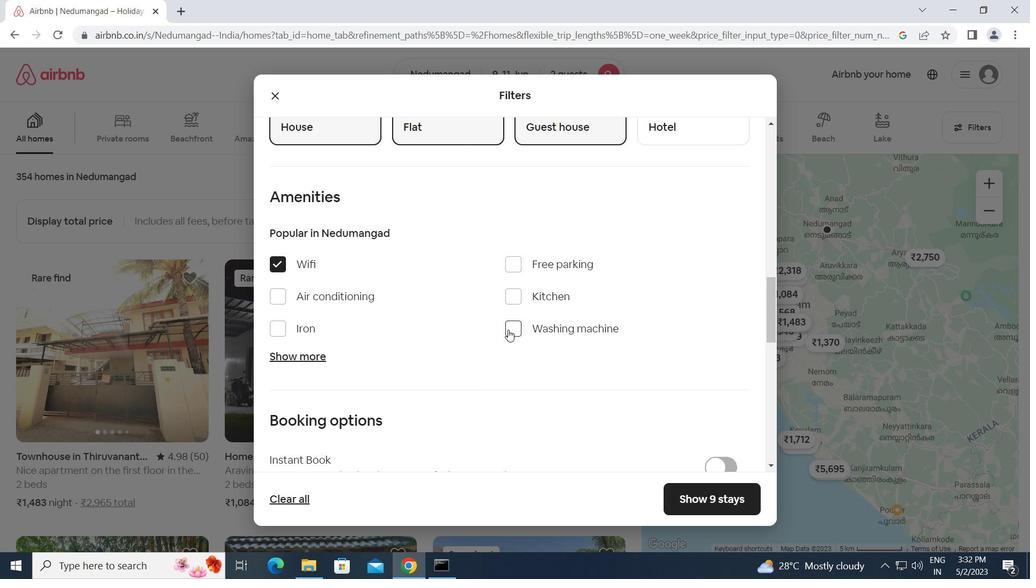 
Action: Mouse scrolled (508, 329) with delta (0, 0)
Screenshot: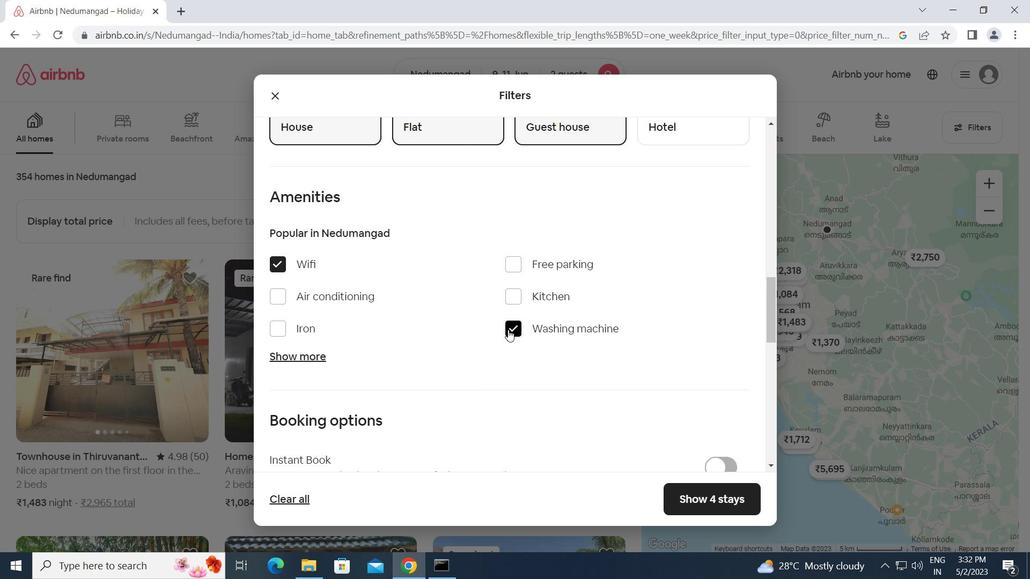 
Action: Mouse scrolled (508, 329) with delta (0, 0)
Screenshot: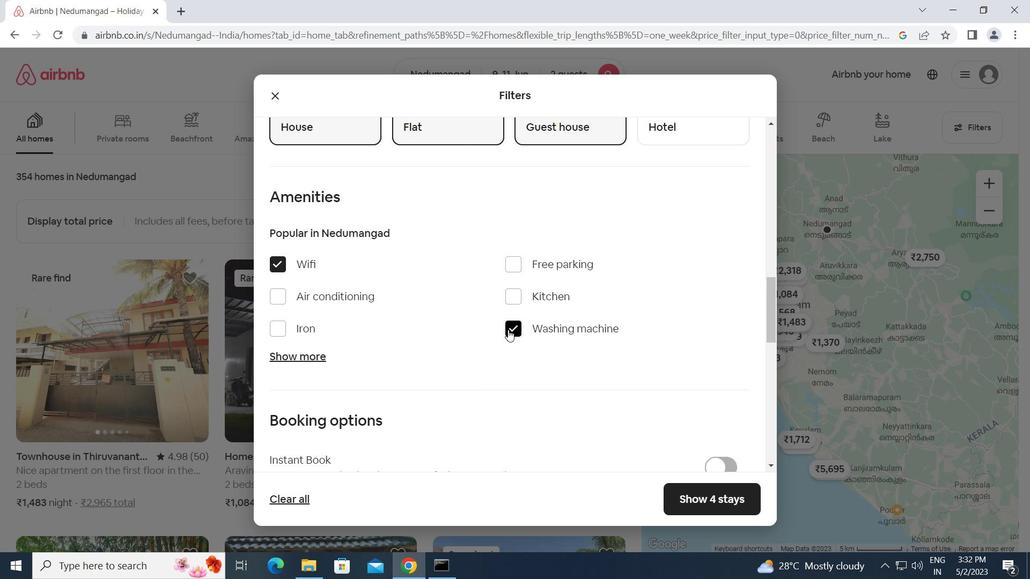 
Action: Mouse moved to (710, 370)
Screenshot: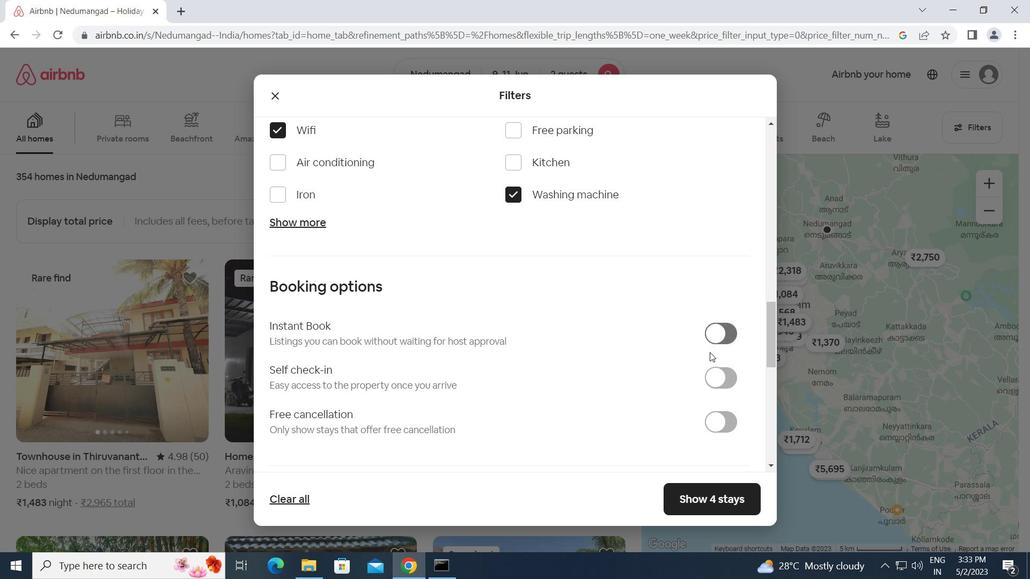 
Action: Mouse pressed left at (710, 370)
Screenshot: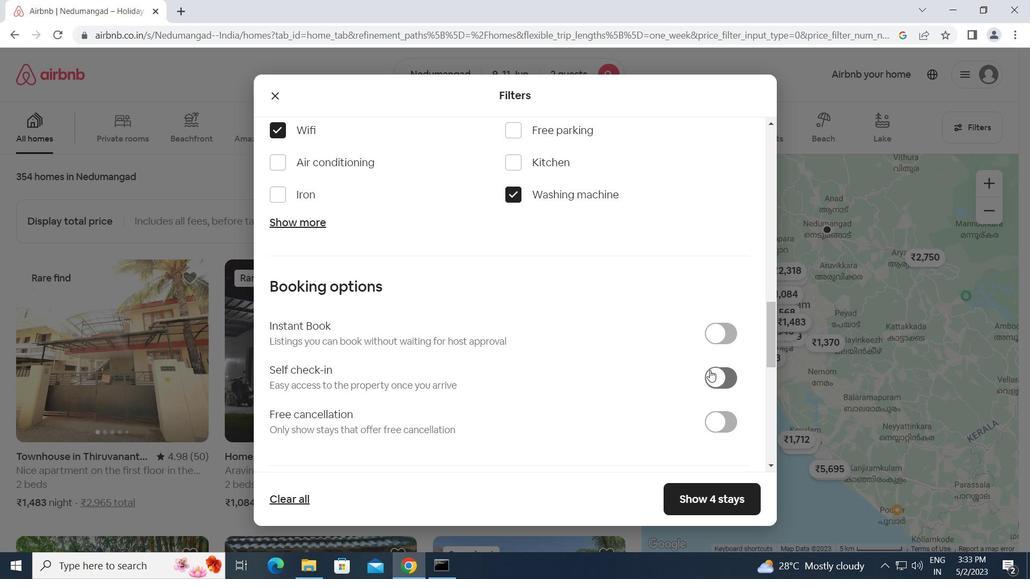 
Action: Mouse moved to (541, 408)
Screenshot: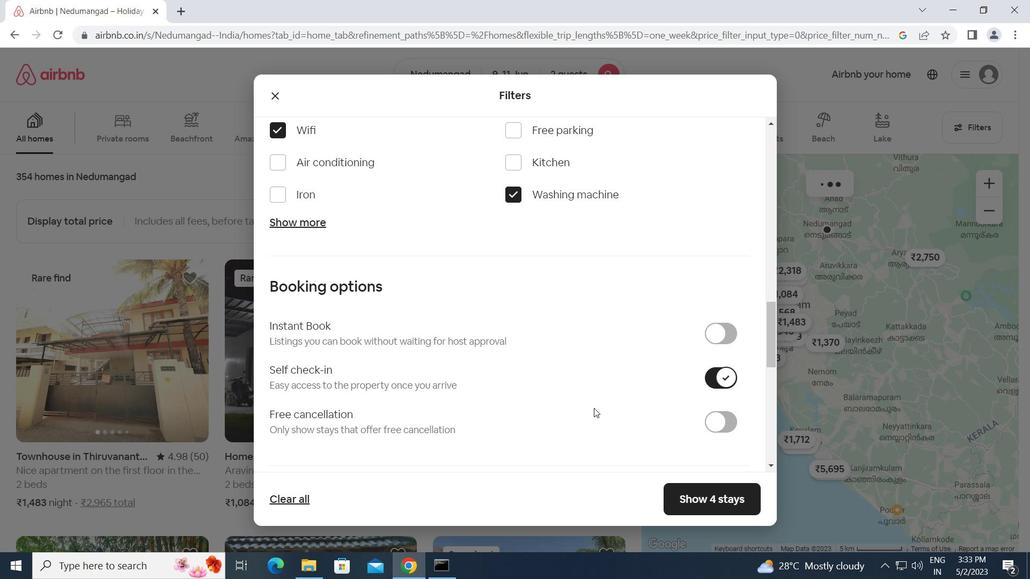 
Action: Mouse scrolled (541, 407) with delta (0, 0)
Screenshot: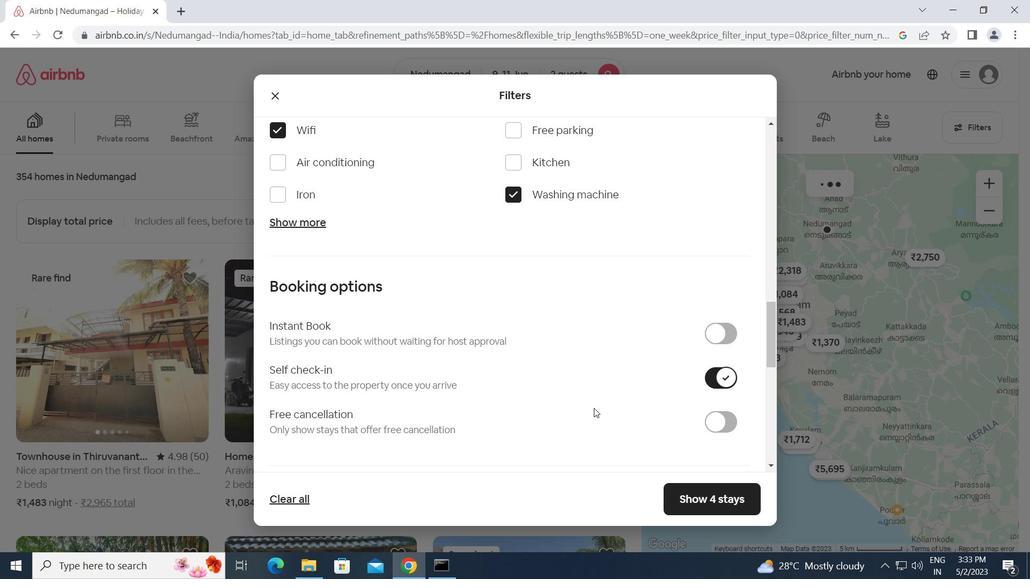 
Action: Mouse scrolled (541, 407) with delta (0, 0)
Screenshot: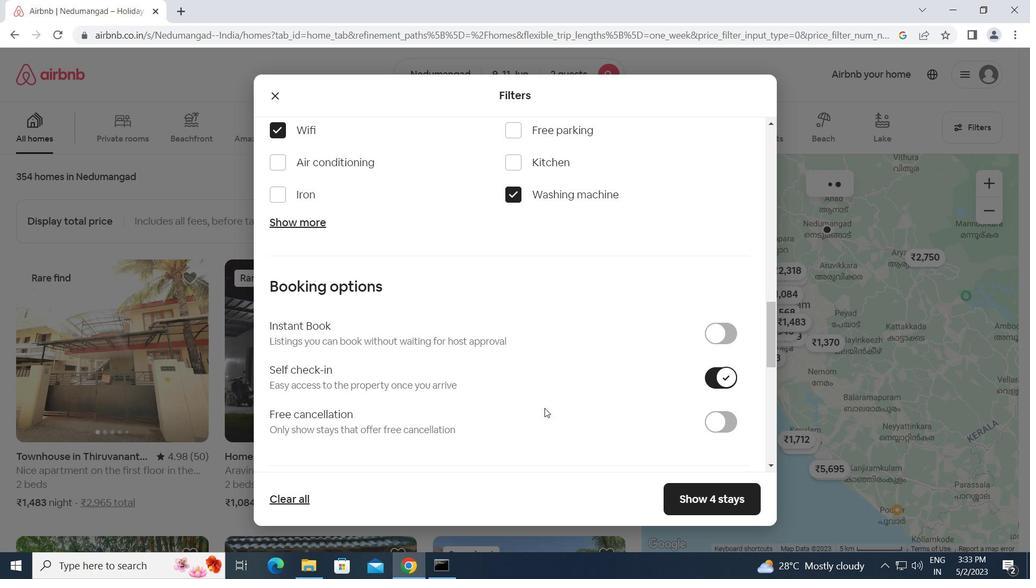 
Action: Mouse scrolled (541, 407) with delta (0, 0)
Screenshot: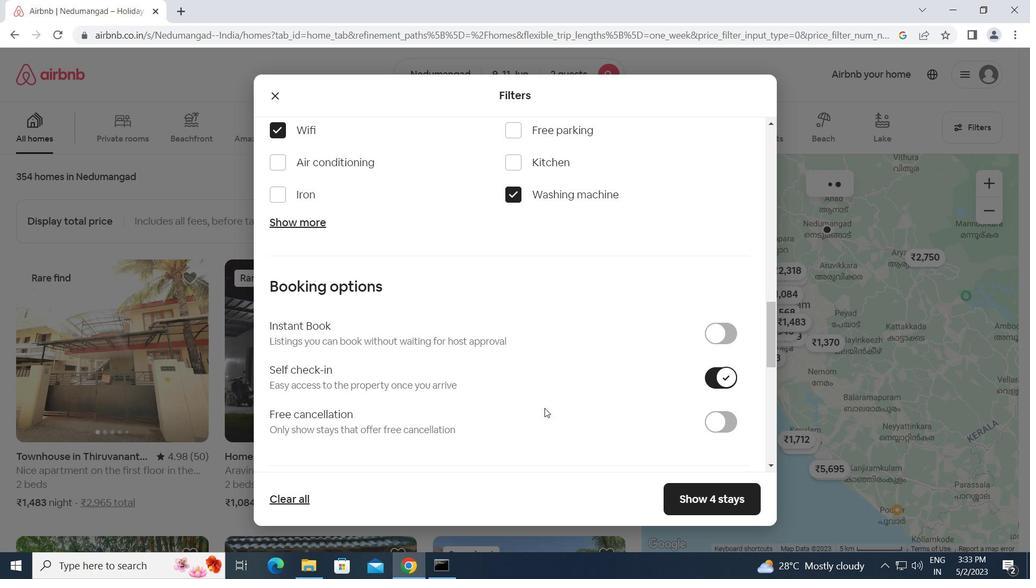 
Action: Mouse scrolled (541, 407) with delta (0, 0)
Screenshot: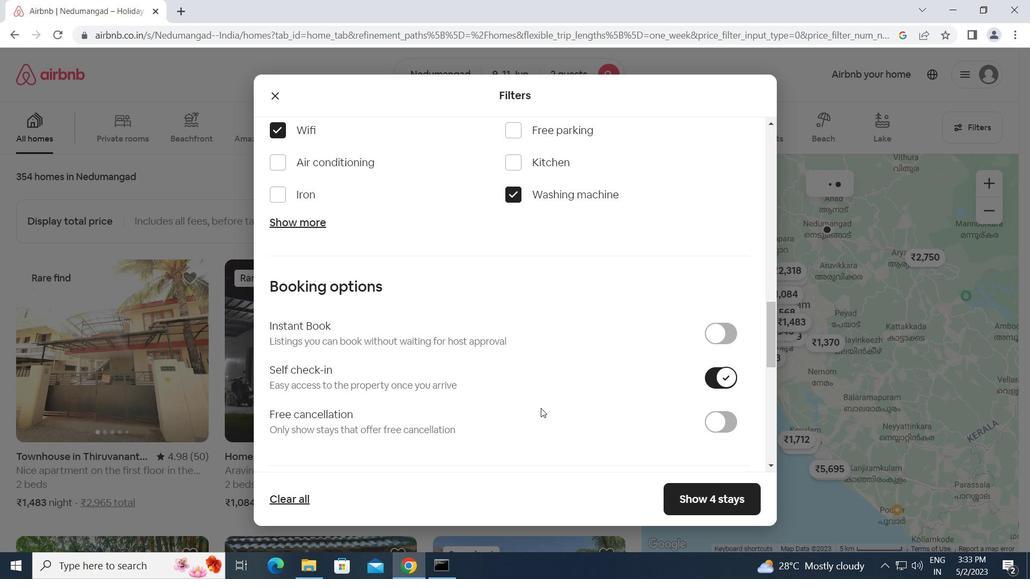
Action: Mouse moved to (539, 408)
Screenshot: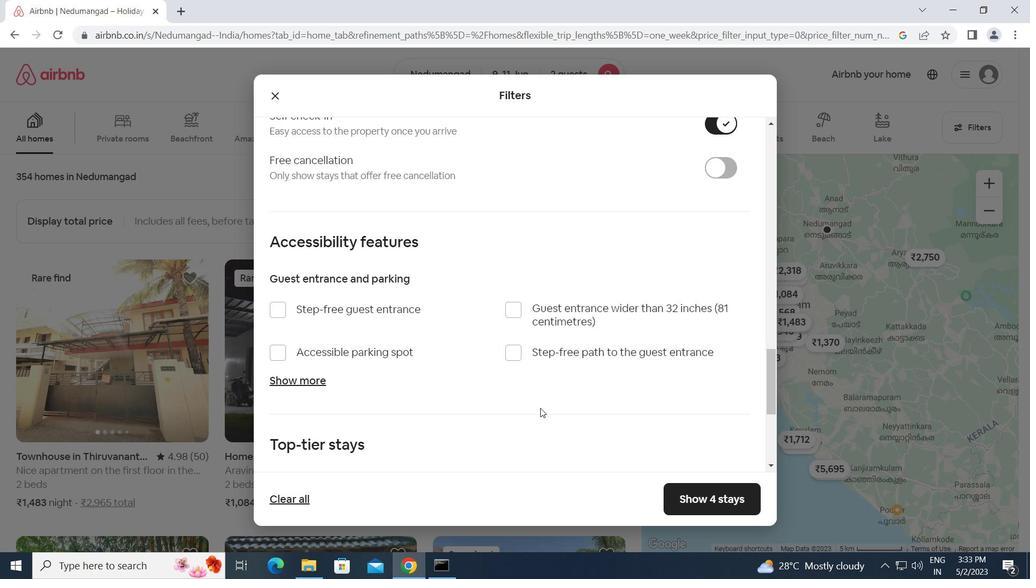 
Action: Mouse scrolled (539, 407) with delta (0, 0)
Screenshot: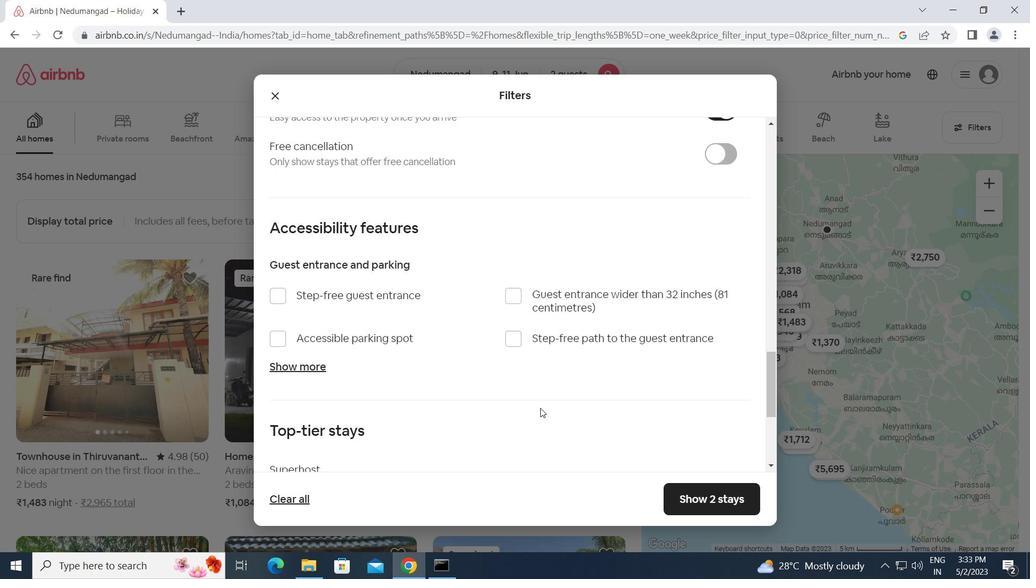 
Action: Mouse moved to (539, 408)
Screenshot: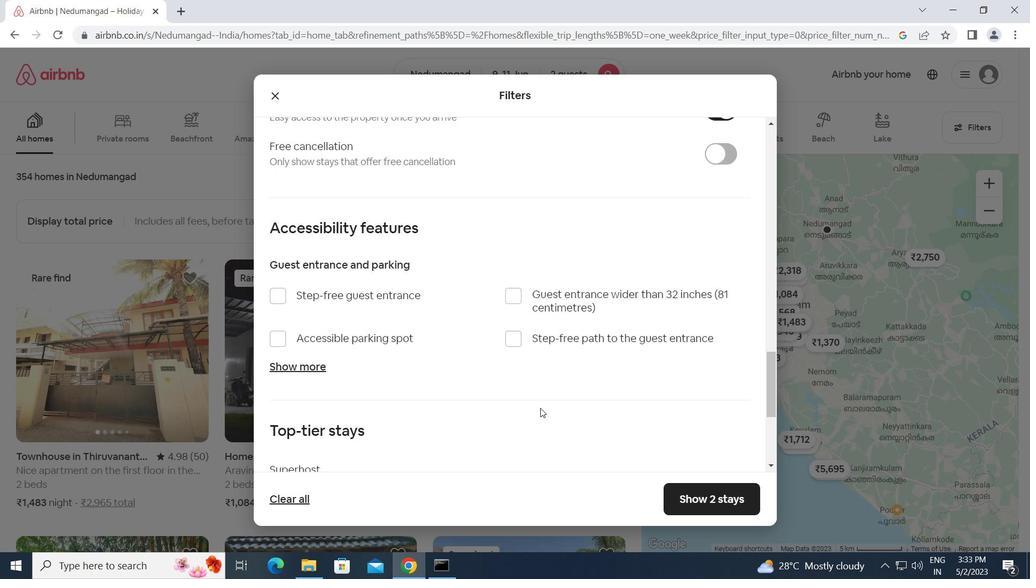 
Action: Mouse scrolled (539, 407) with delta (0, 0)
Screenshot: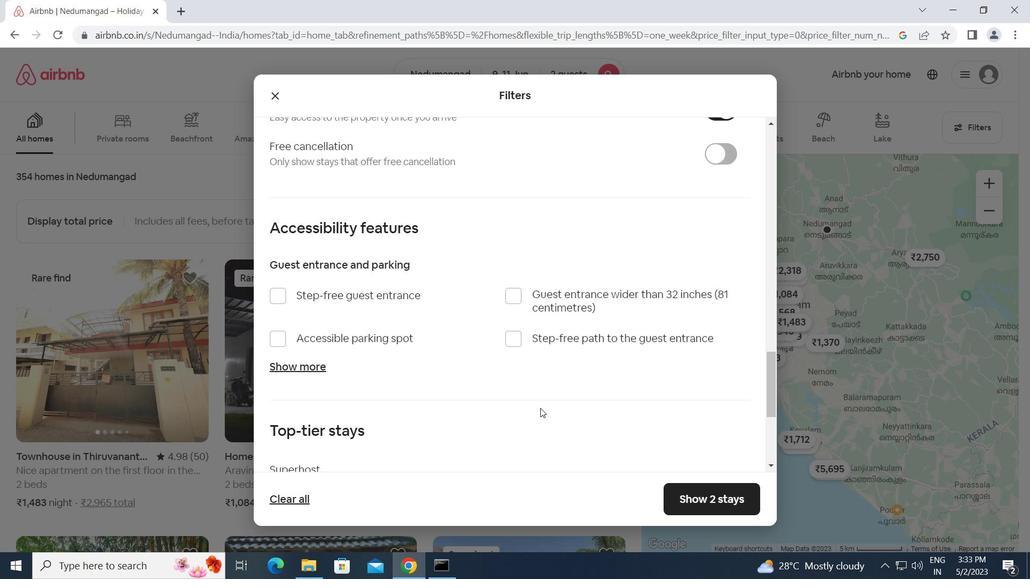 
Action: Mouse scrolled (539, 407) with delta (0, 0)
Screenshot: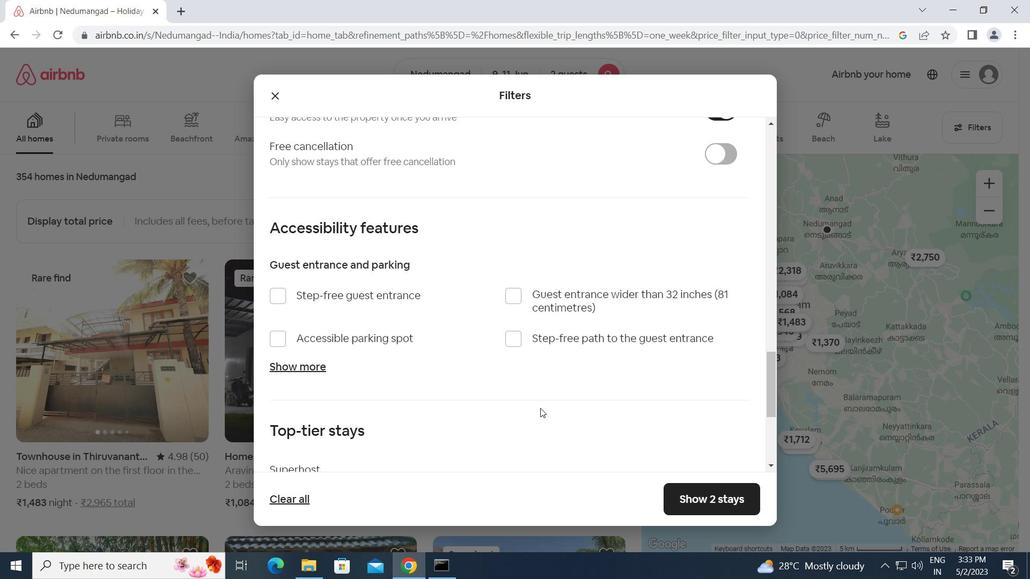 
Action: Mouse scrolled (539, 407) with delta (0, 0)
Screenshot: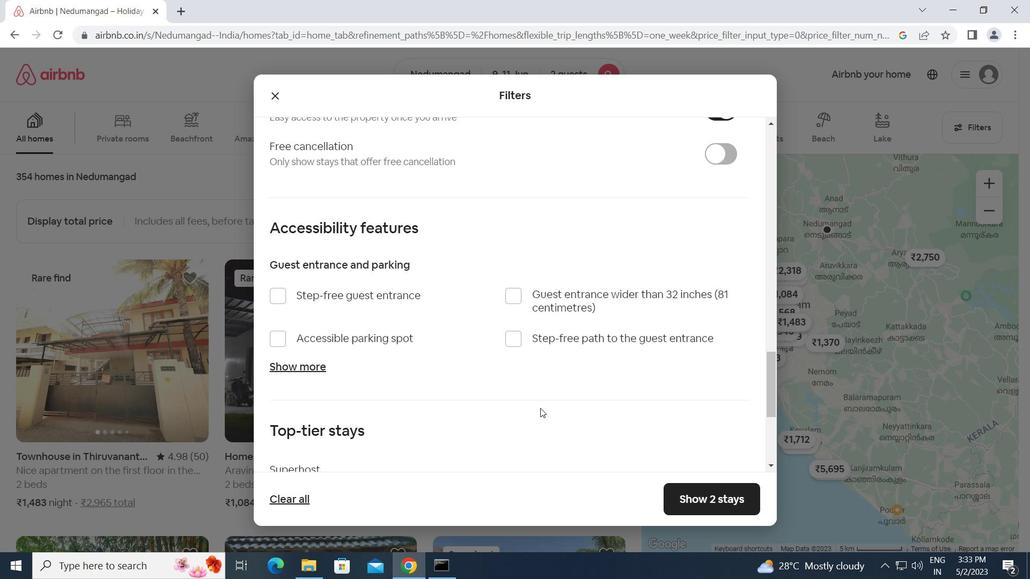 
Action: Mouse moved to (279, 381)
Screenshot: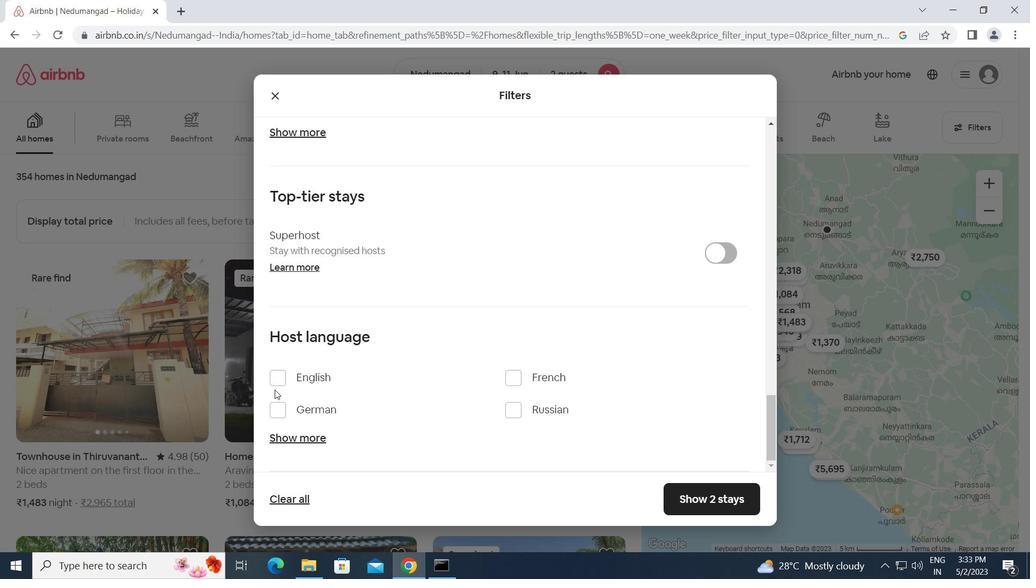 
Action: Mouse pressed left at (279, 381)
Screenshot: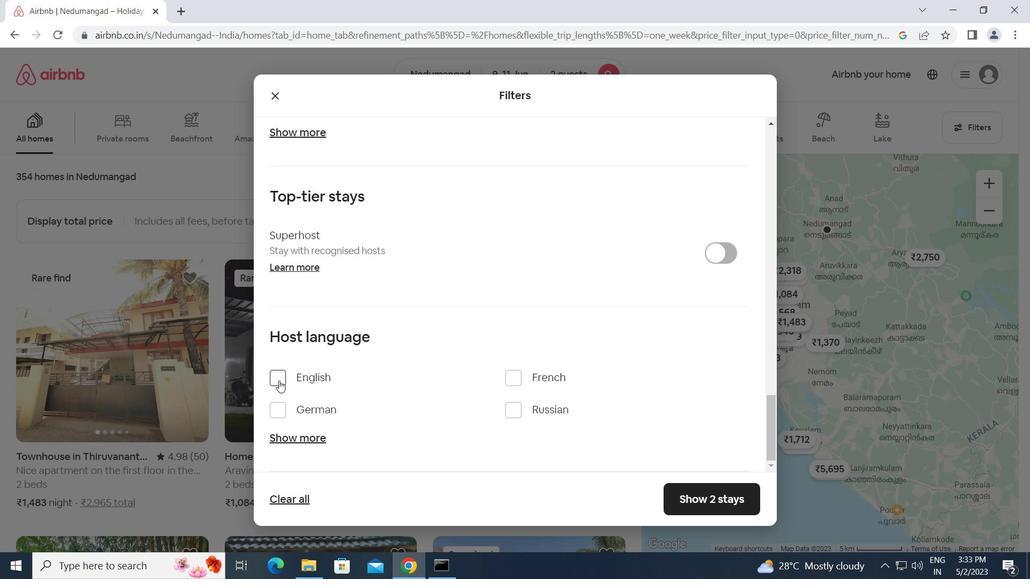 
Action: Mouse moved to (685, 496)
Screenshot: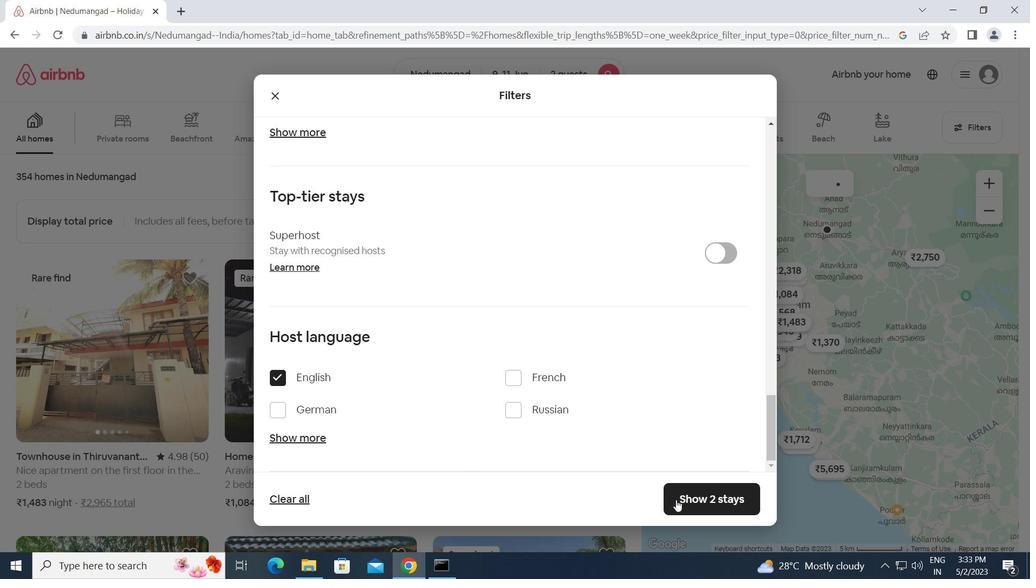 
Action: Mouse pressed left at (685, 496)
Screenshot: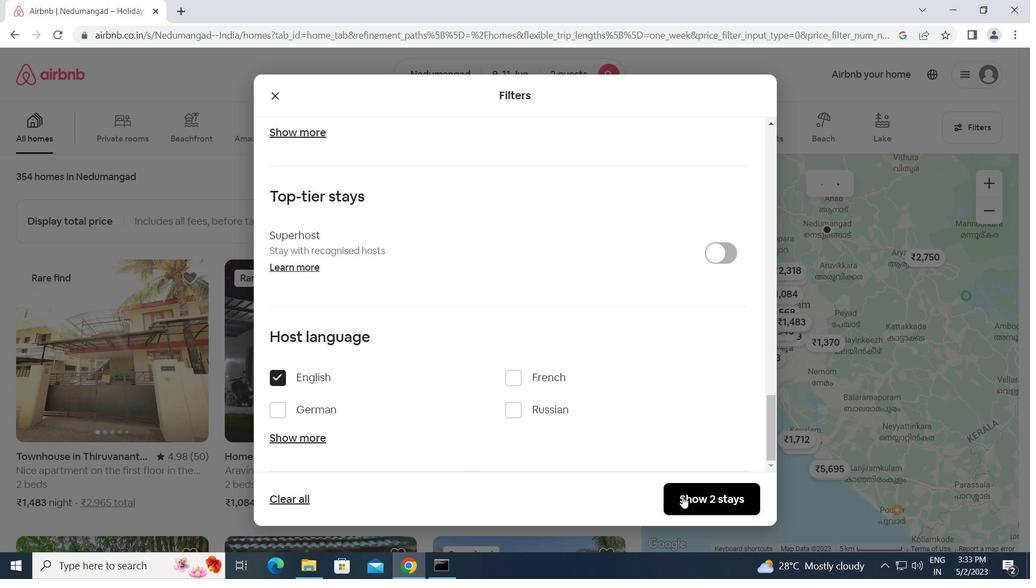 
Action: Mouse moved to (685, 495)
Screenshot: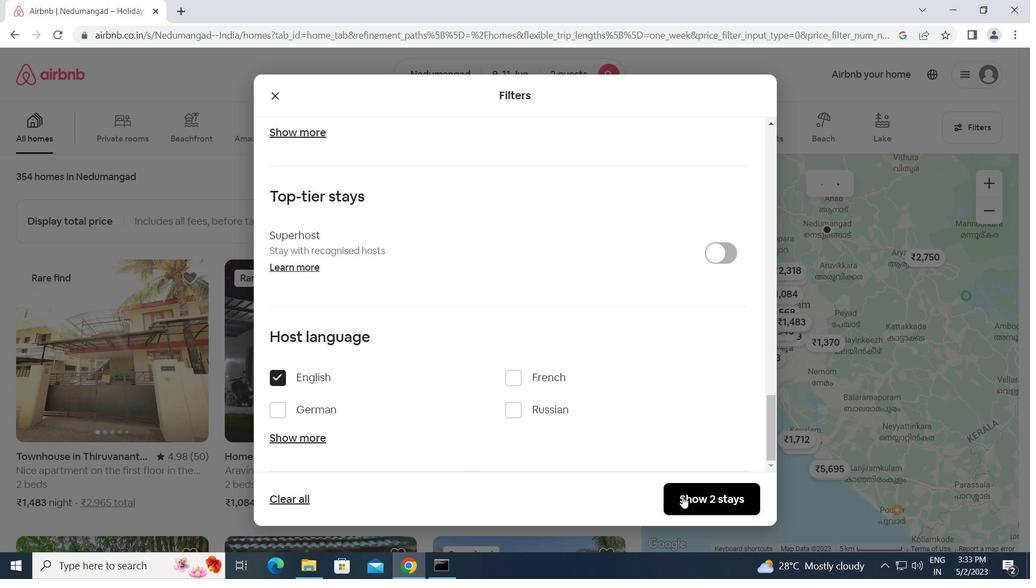 
Action: Mouse pressed left at (685, 495)
Screenshot: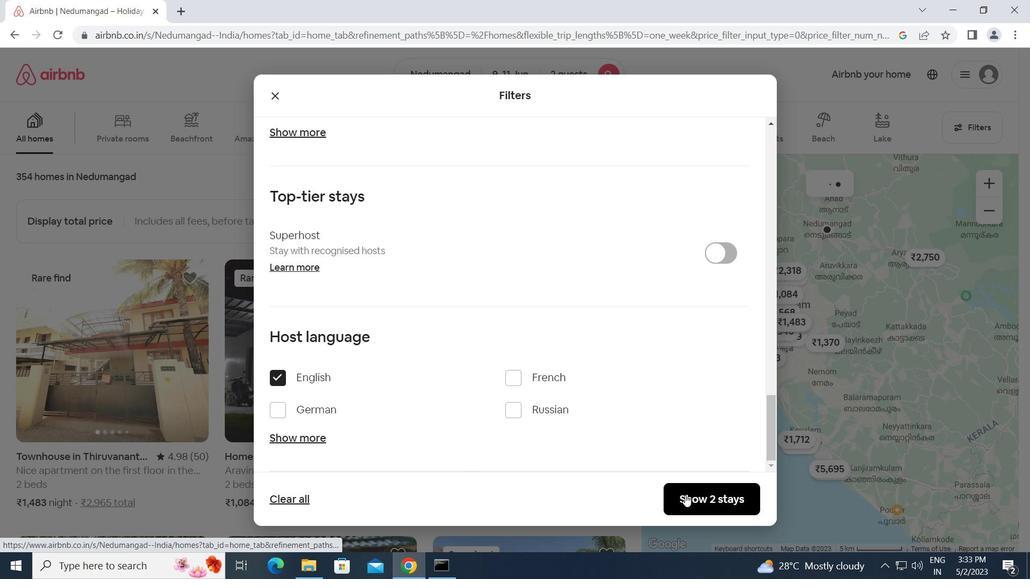 
